 Task: Add Pilsner Urquell Czech 6 Pack Bottles to the cart.
Action: Mouse moved to (925, 351)
Screenshot: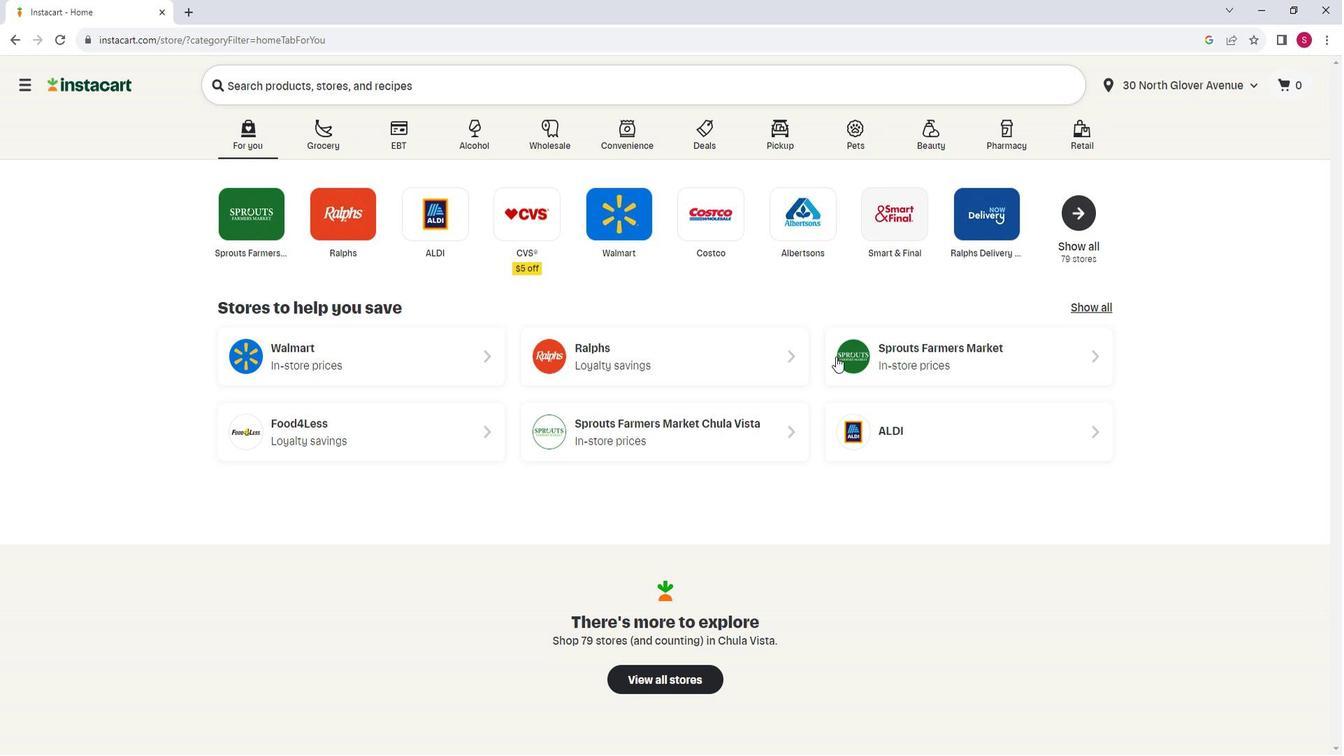 
Action: Mouse pressed left at (925, 351)
Screenshot: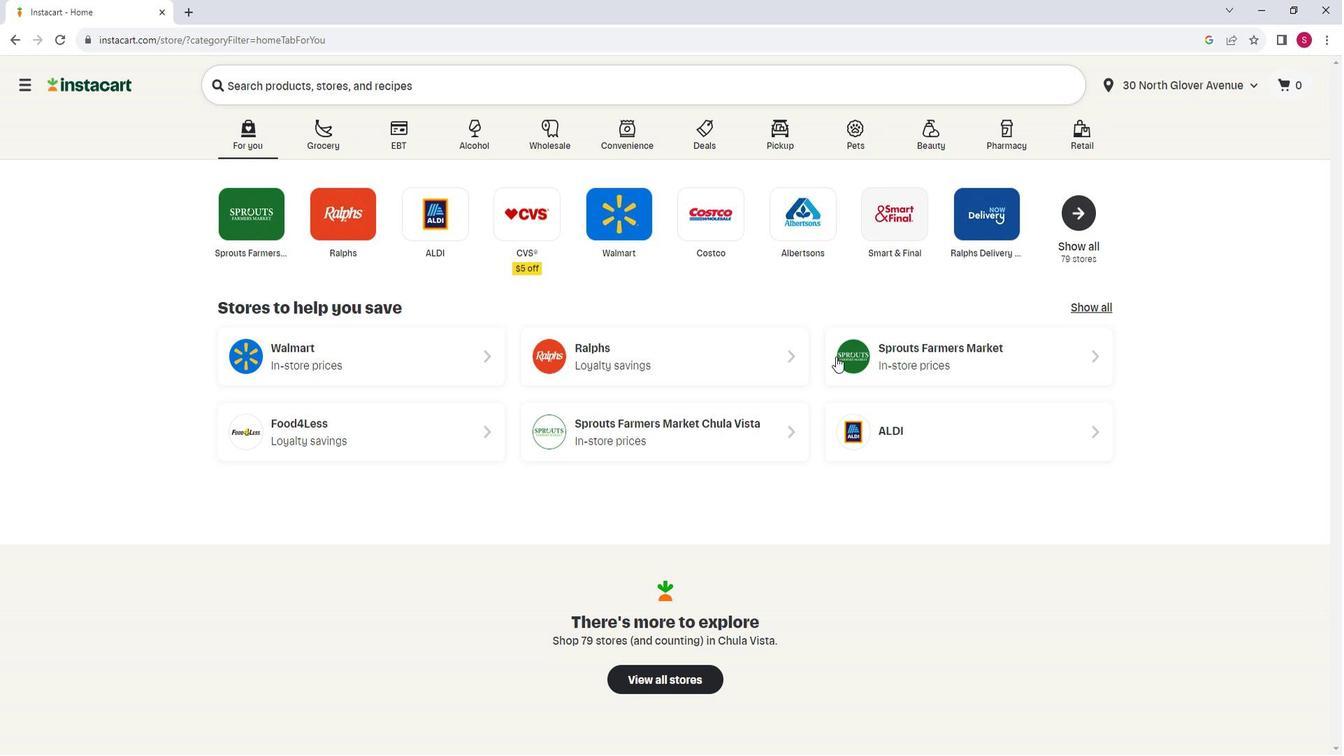 
Action: Mouse moved to (96, 526)
Screenshot: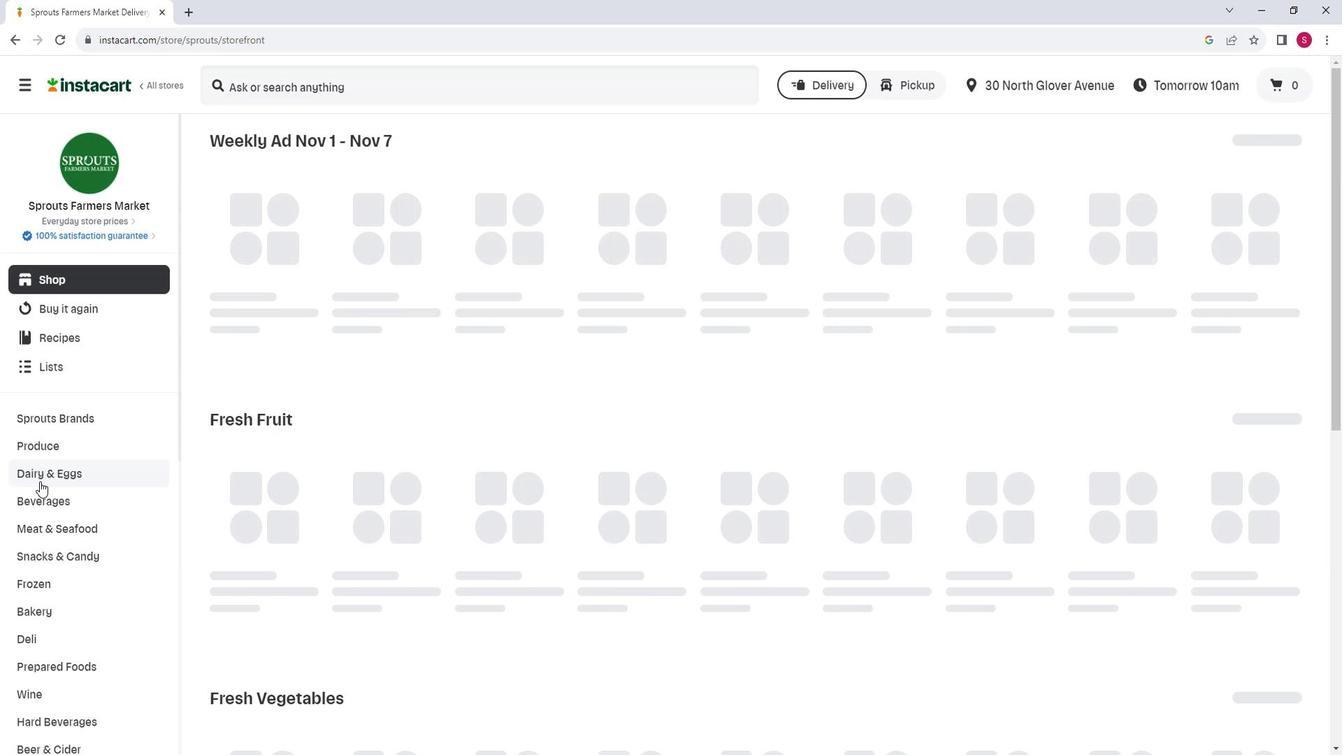 
Action: Mouse scrolled (96, 525) with delta (0, 0)
Screenshot: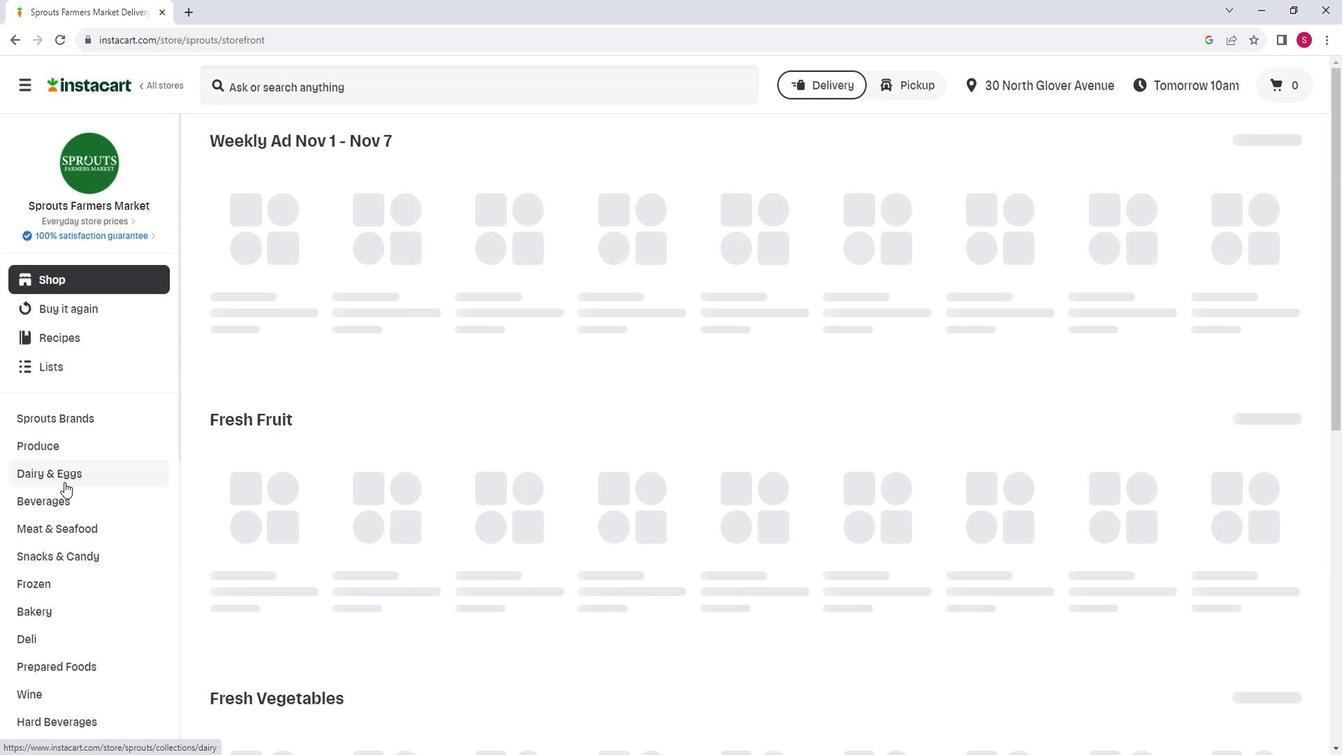 
Action: Mouse moved to (79, 660)
Screenshot: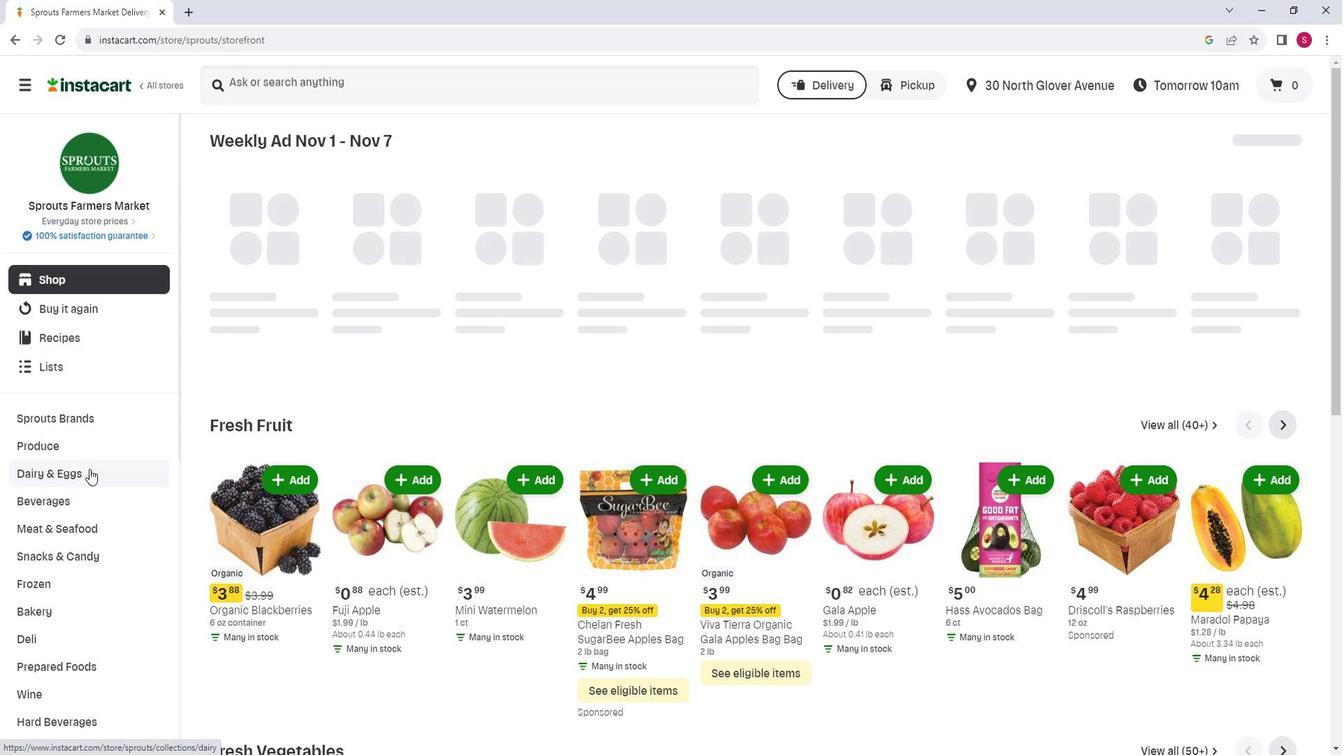 
Action: Mouse pressed left at (79, 660)
Screenshot: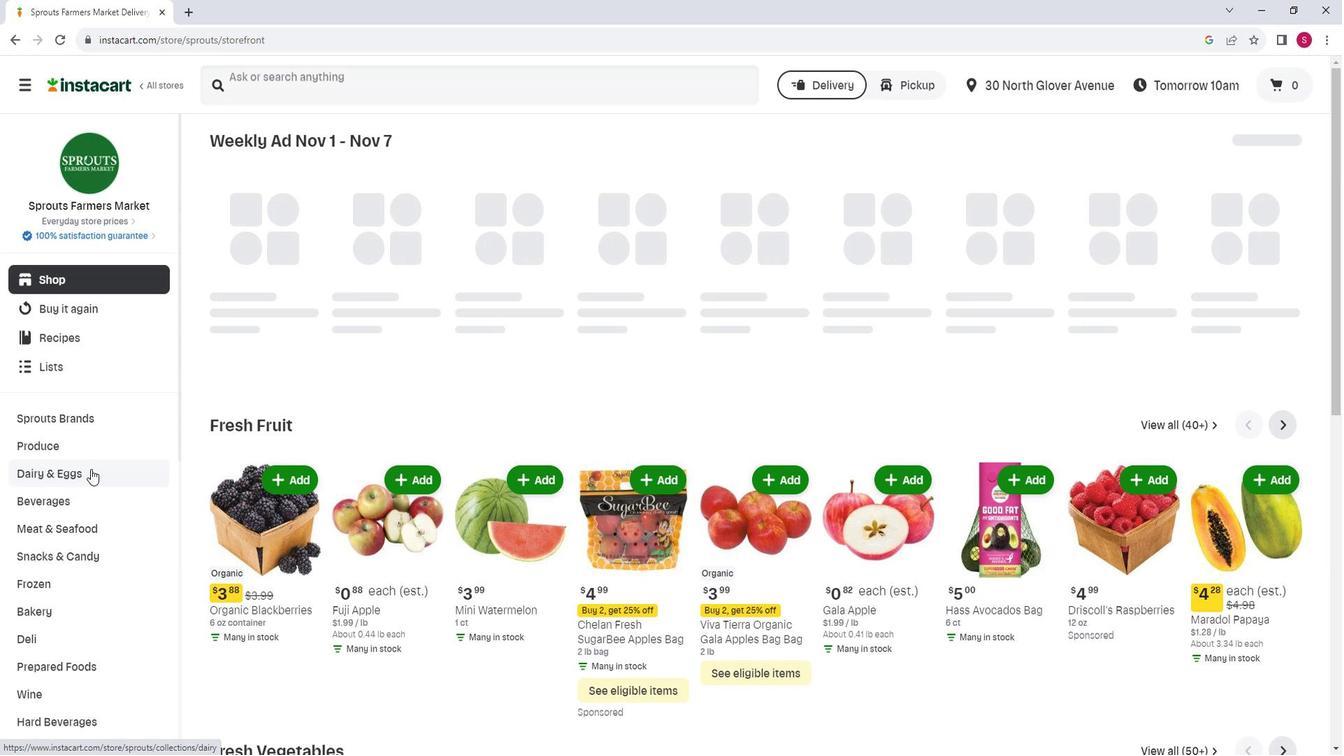 
Action: Mouse moved to (452, 184)
Screenshot: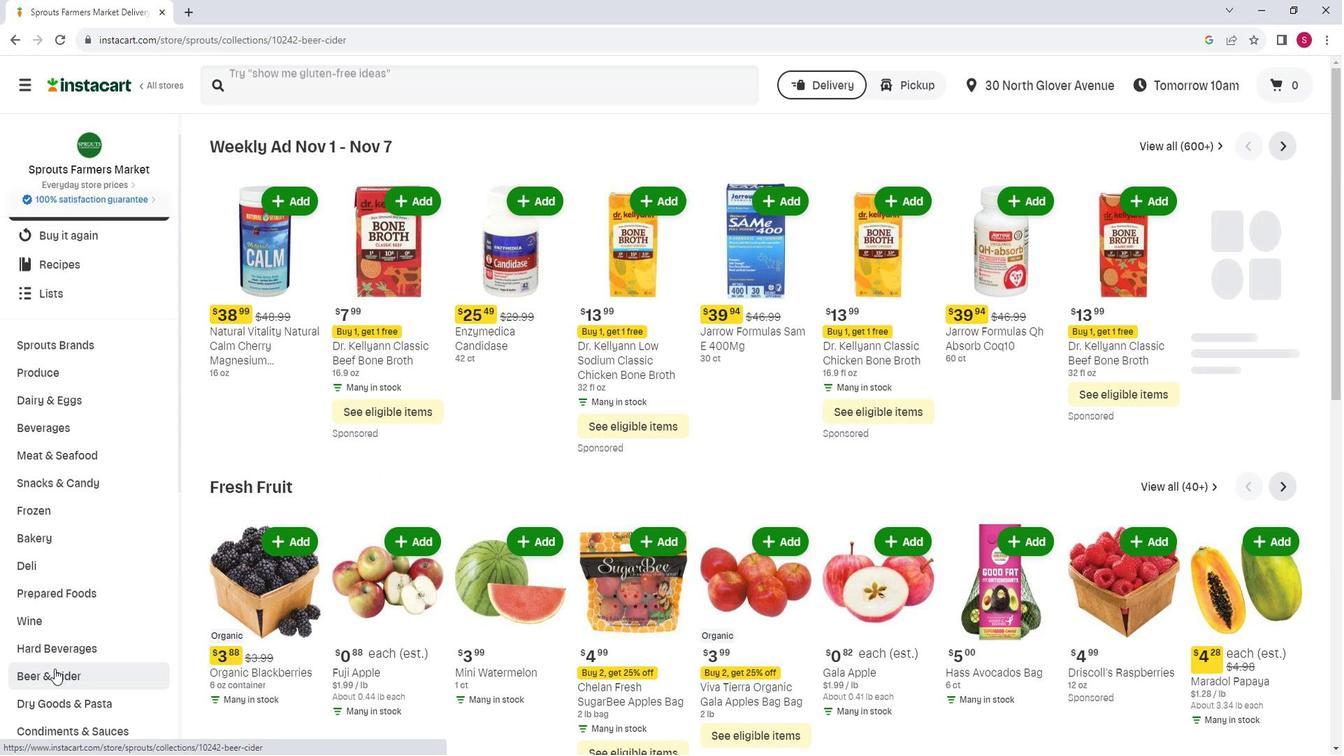
Action: Mouse pressed left at (452, 184)
Screenshot: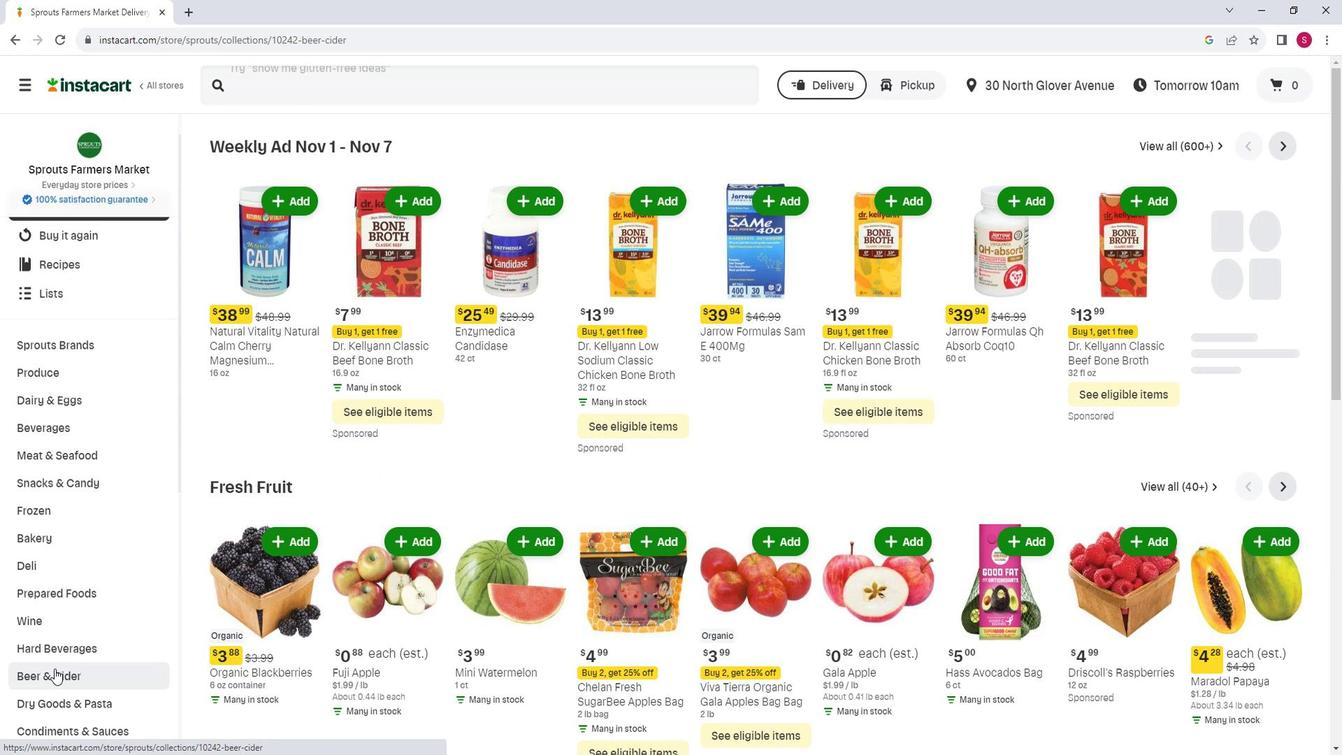 
Action: Mouse moved to (505, 258)
Screenshot: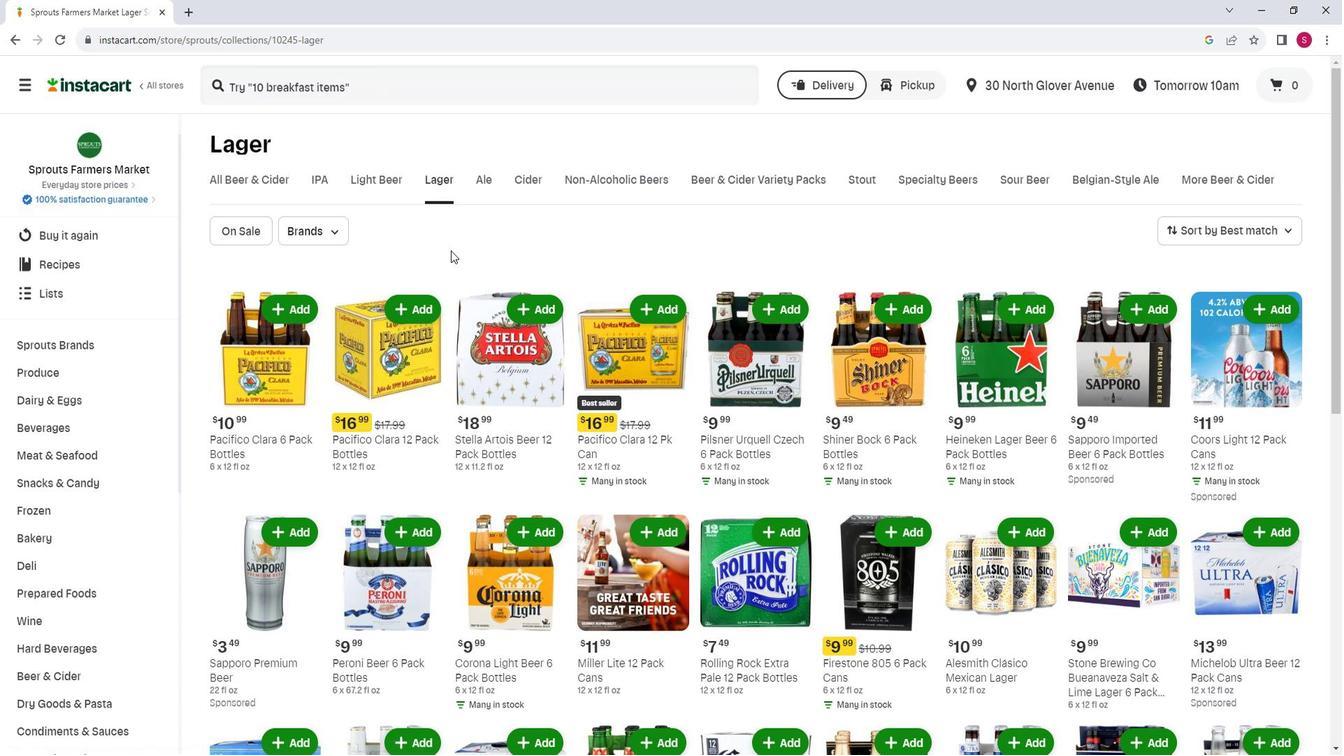 
Action: Mouse scrolled (505, 258) with delta (0, 0)
Screenshot: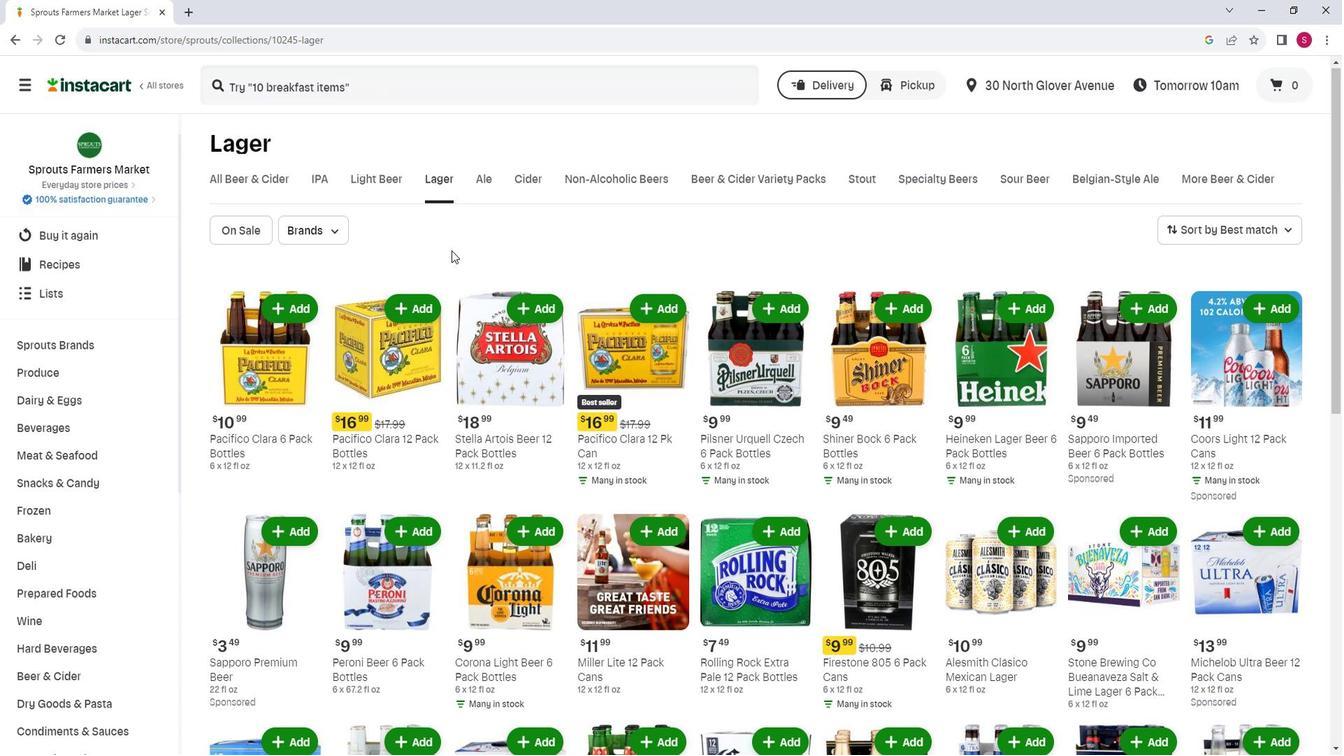 
Action: Mouse moved to (609, 281)
Screenshot: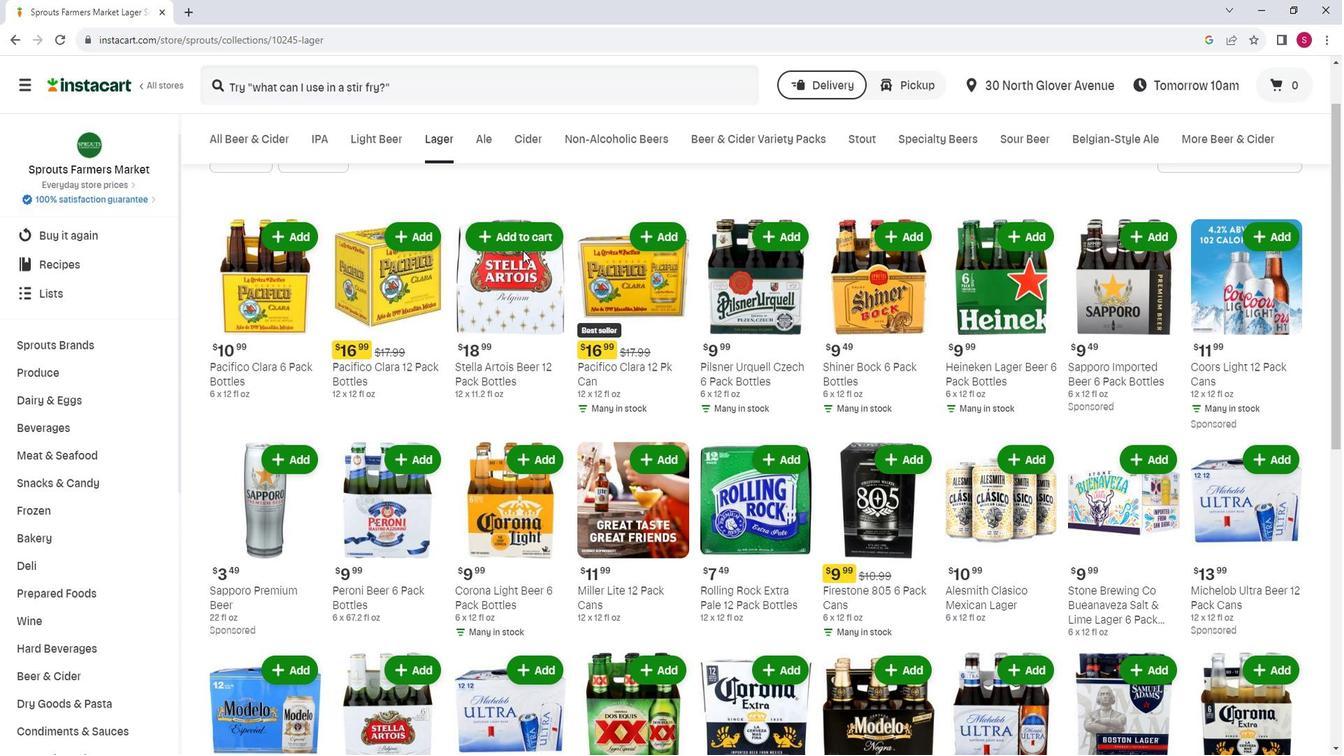 
Action: Mouse scrolled (609, 281) with delta (0, 0)
Screenshot: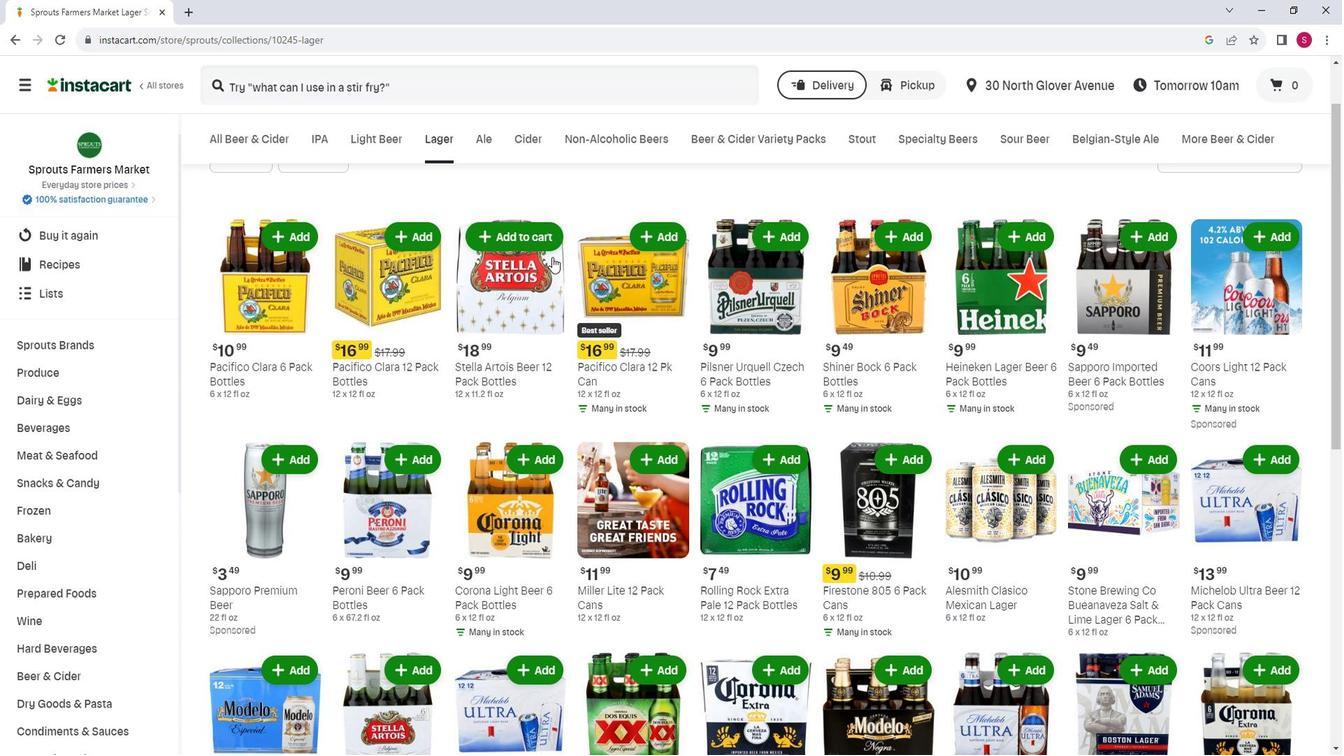 
Action: Mouse moved to (611, 281)
Screenshot: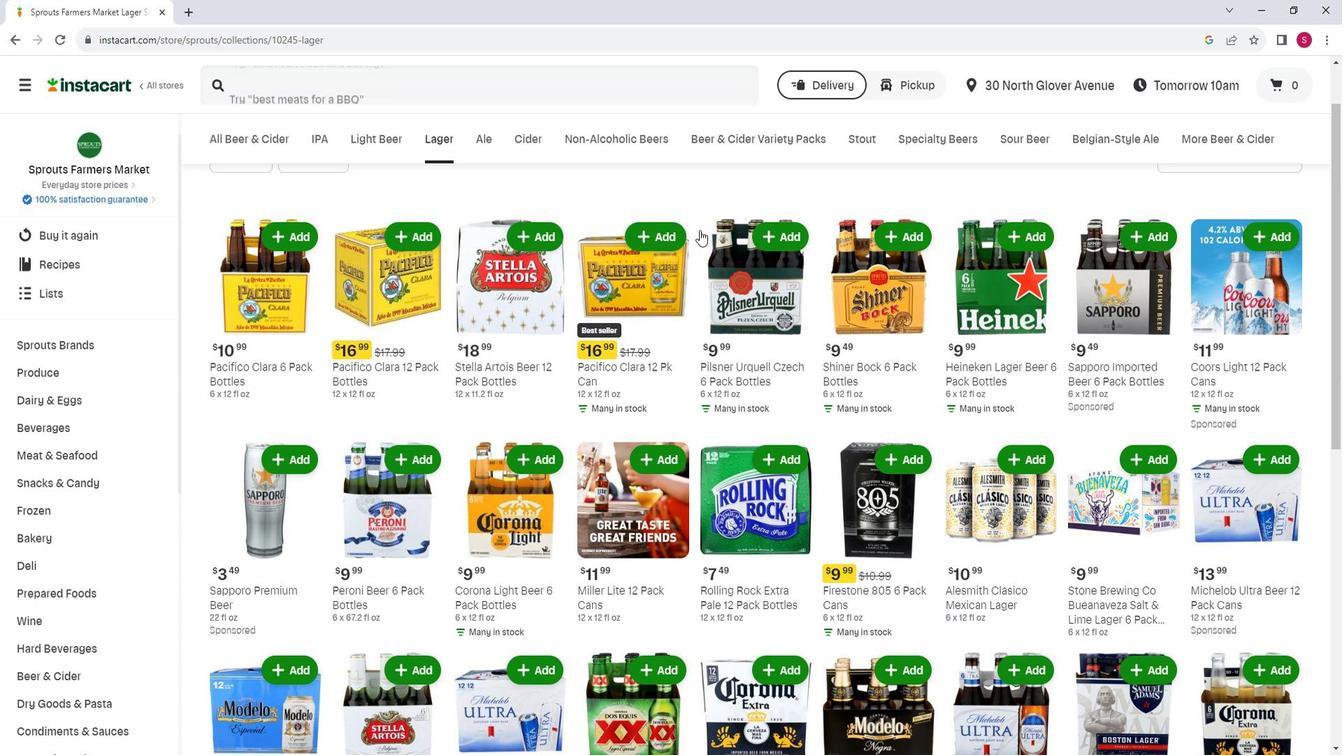 
Action: Mouse scrolled (611, 281) with delta (0, 0)
Screenshot: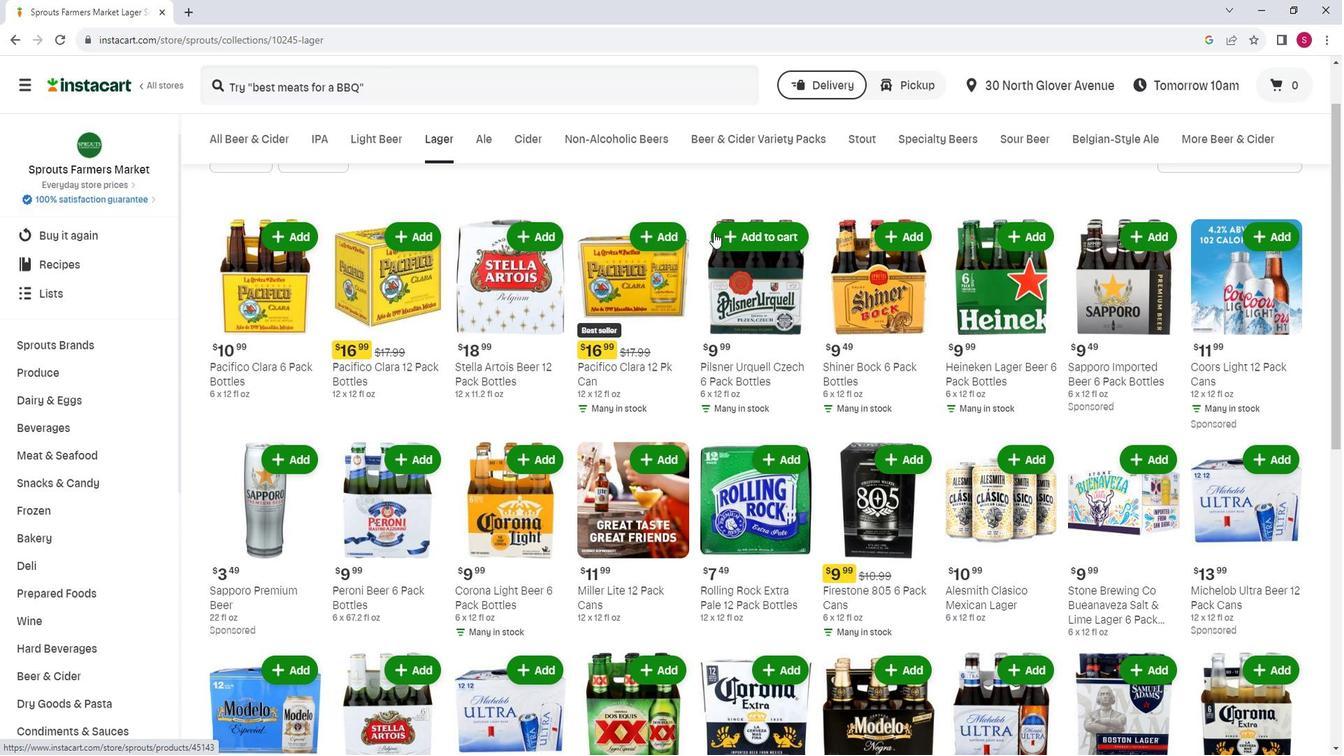 
Action: Mouse scrolled (611, 281) with delta (0, 0)
Screenshot: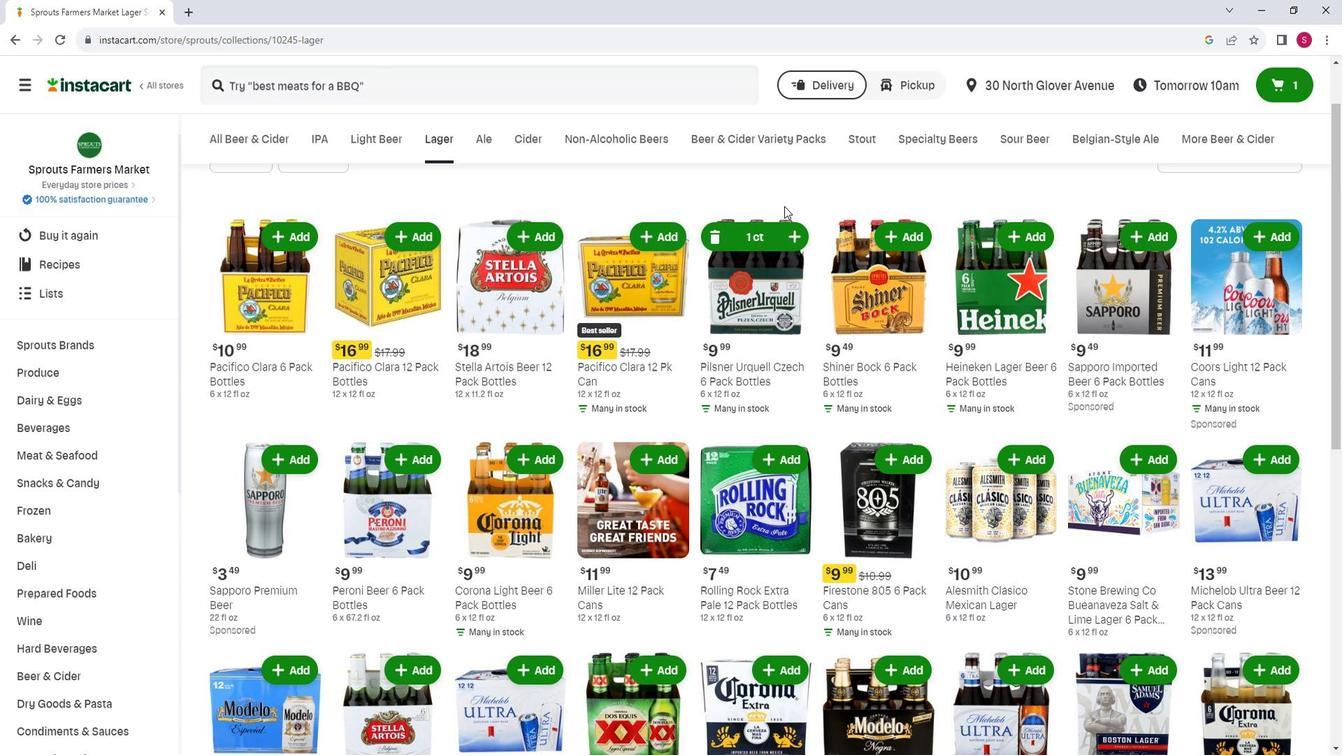 
Action: Mouse scrolled (611, 281) with delta (0, 0)
Screenshot: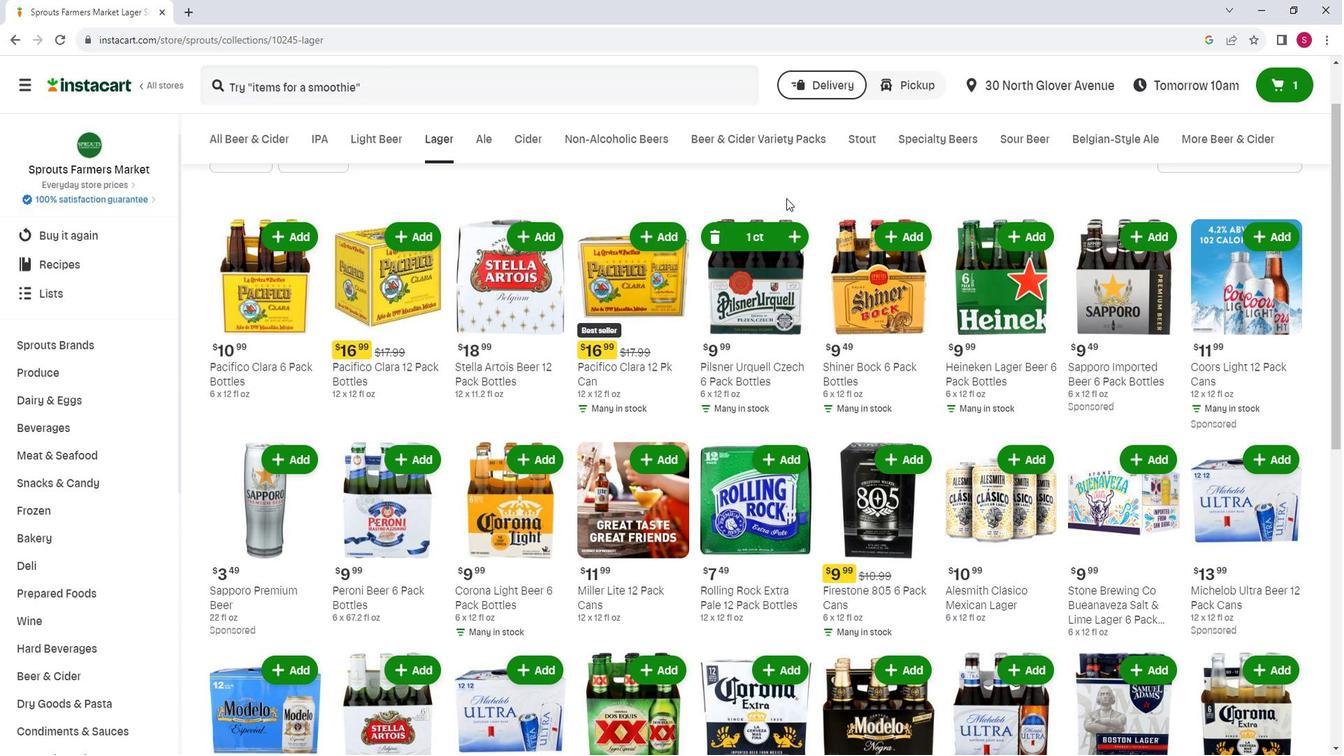 
Action: Mouse scrolled (611, 281) with delta (0, 0)
Screenshot: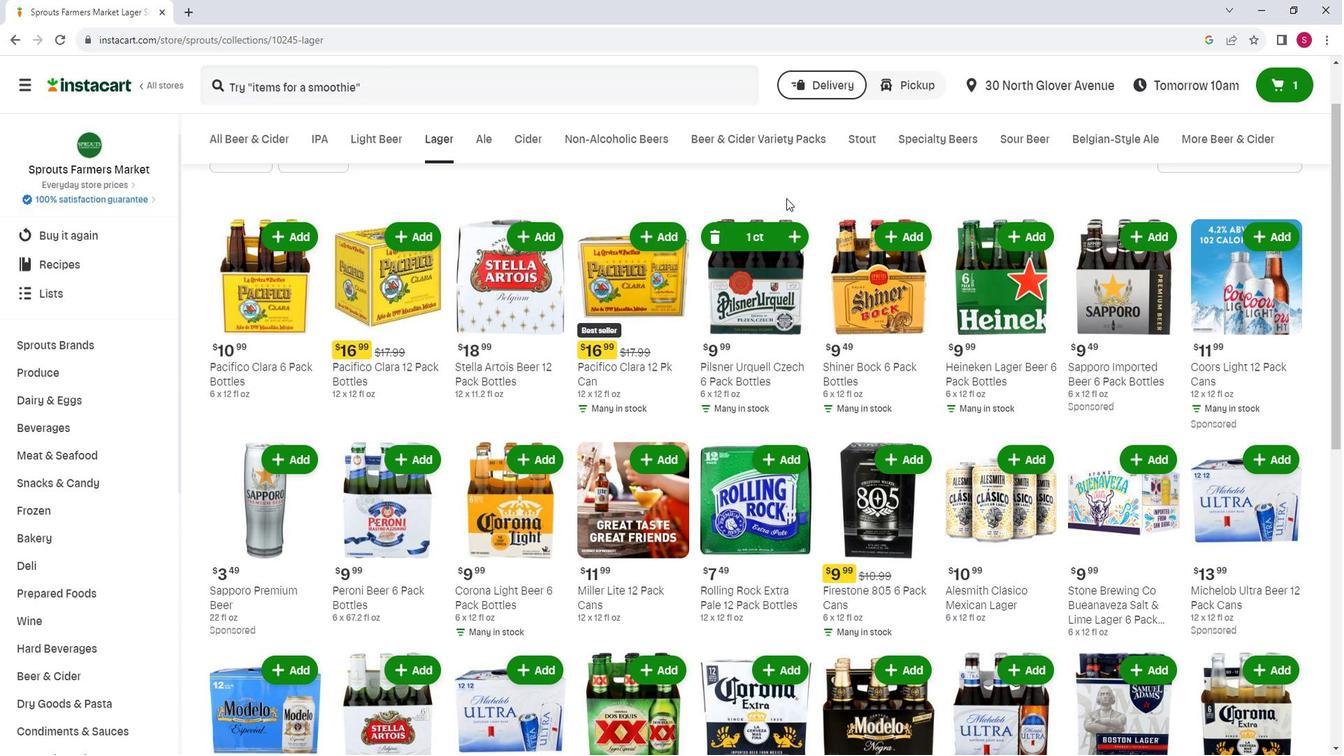 
Action: Mouse scrolled (611, 281) with delta (0, 0)
Screenshot: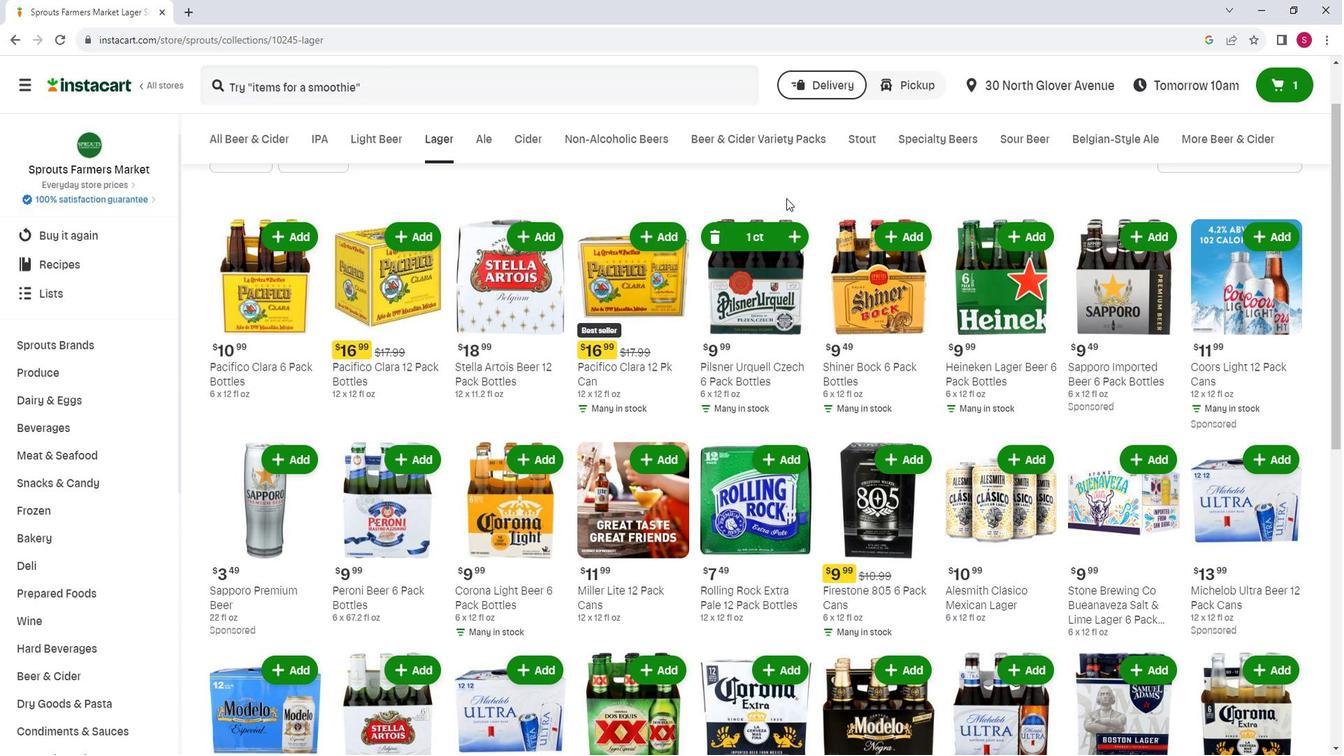 
Action: Mouse scrolled (611, 281) with delta (0, 0)
Screenshot: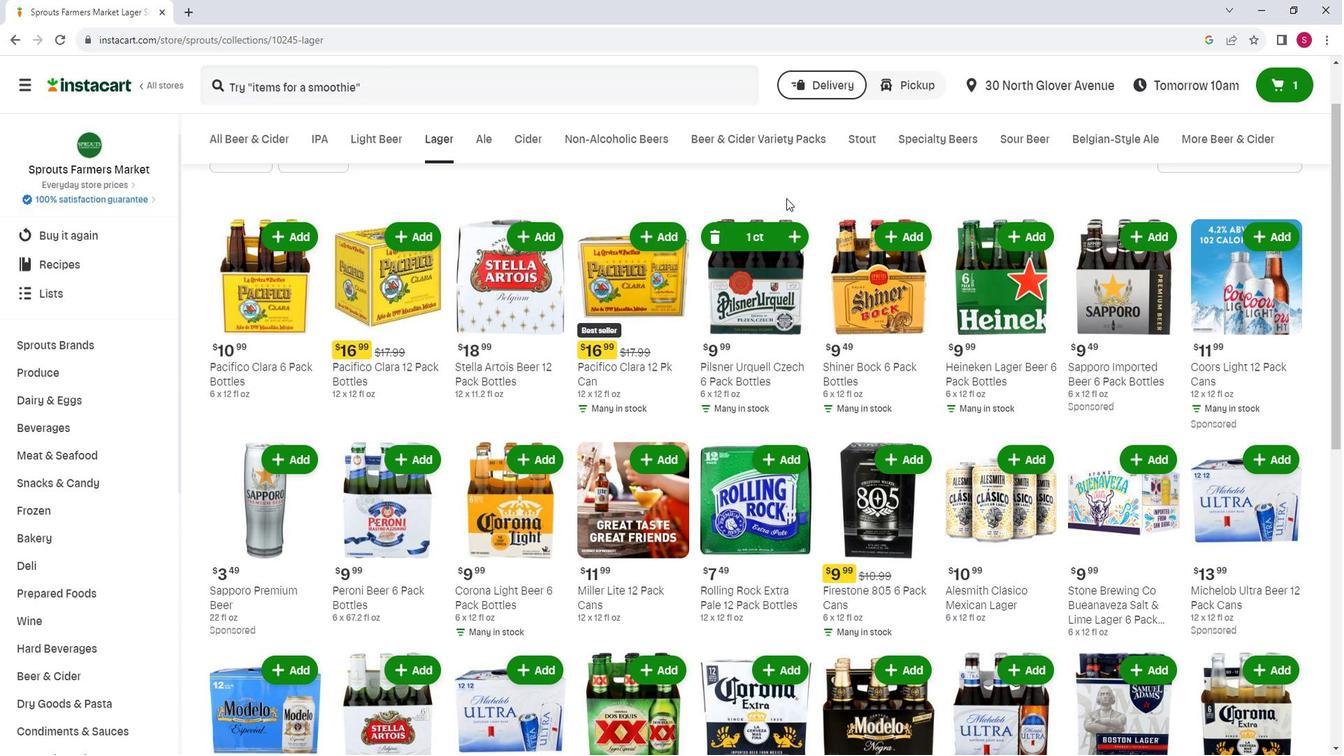
Action: Mouse scrolled (611, 281) with delta (0, 0)
Screenshot: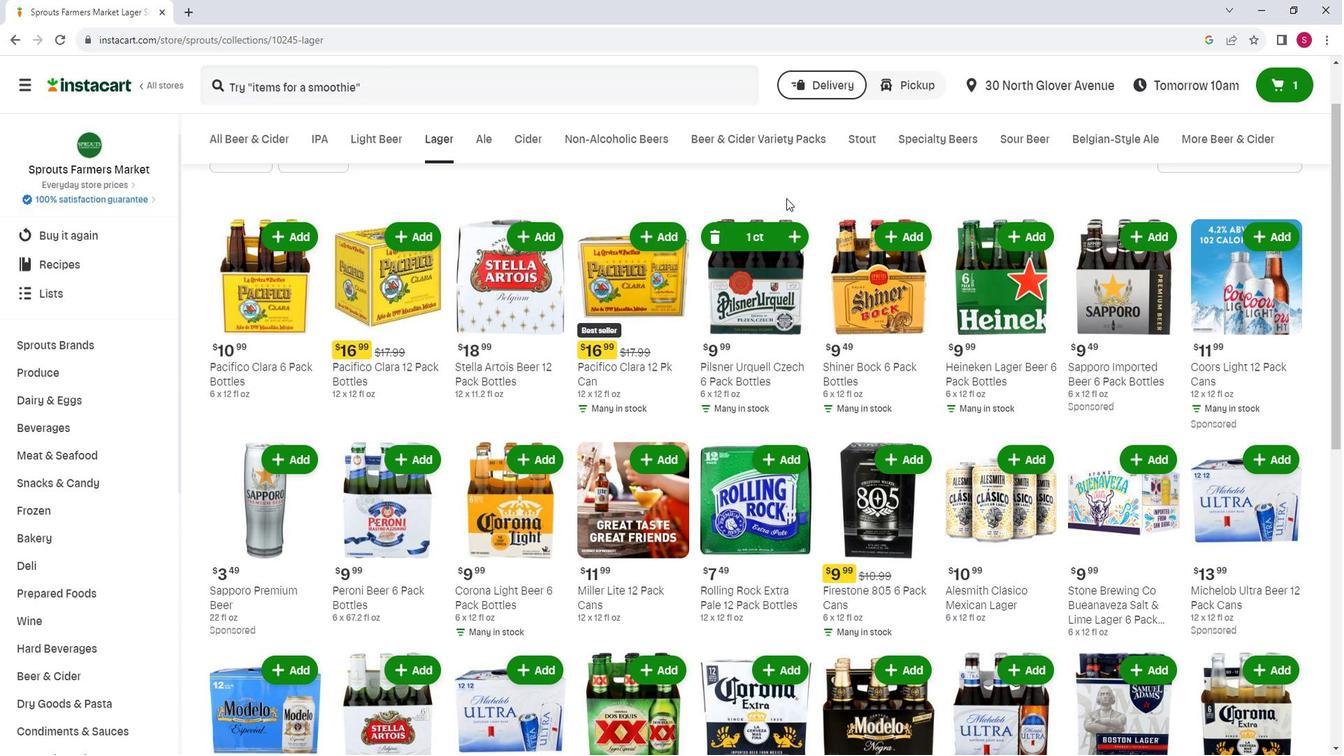 
Action: Mouse scrolled (611, 281) with delta (0, 0)
Screenshot: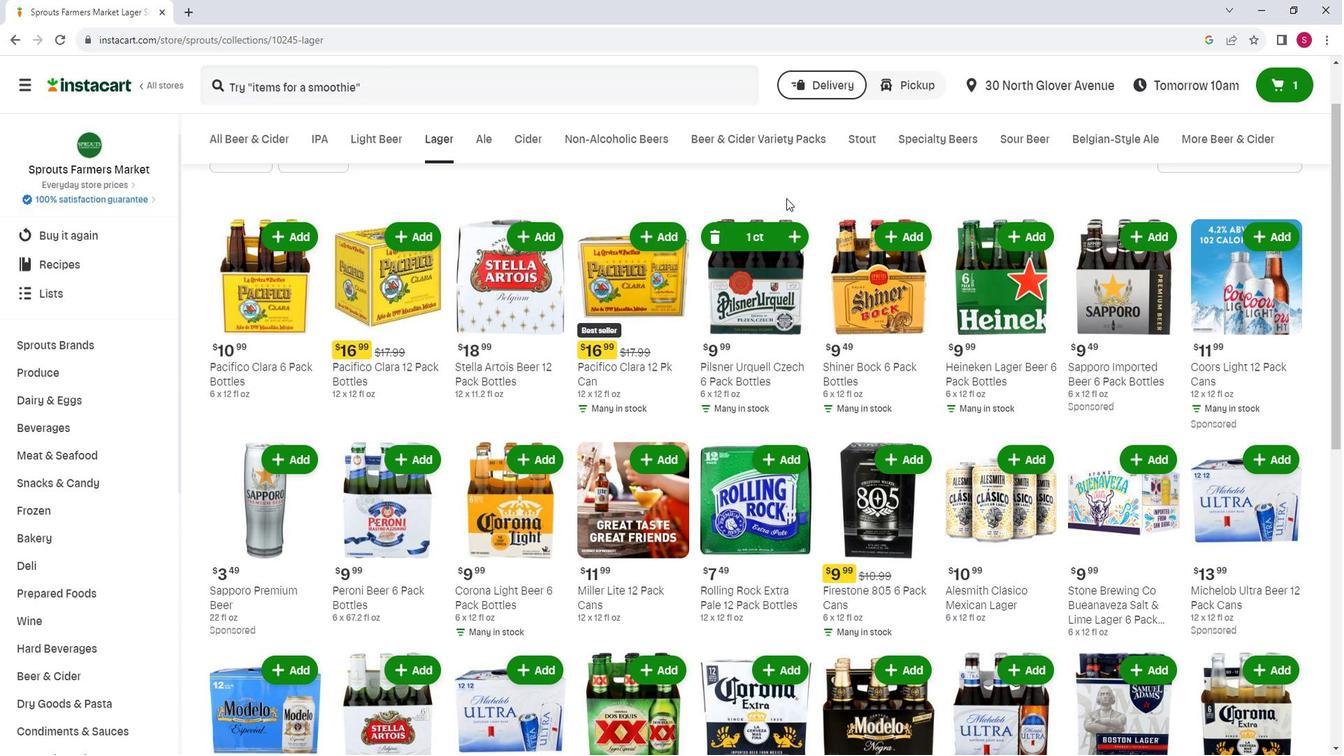 
Action: Mouse scrolled (611, 281) with delta (0, 0)
Screenshot: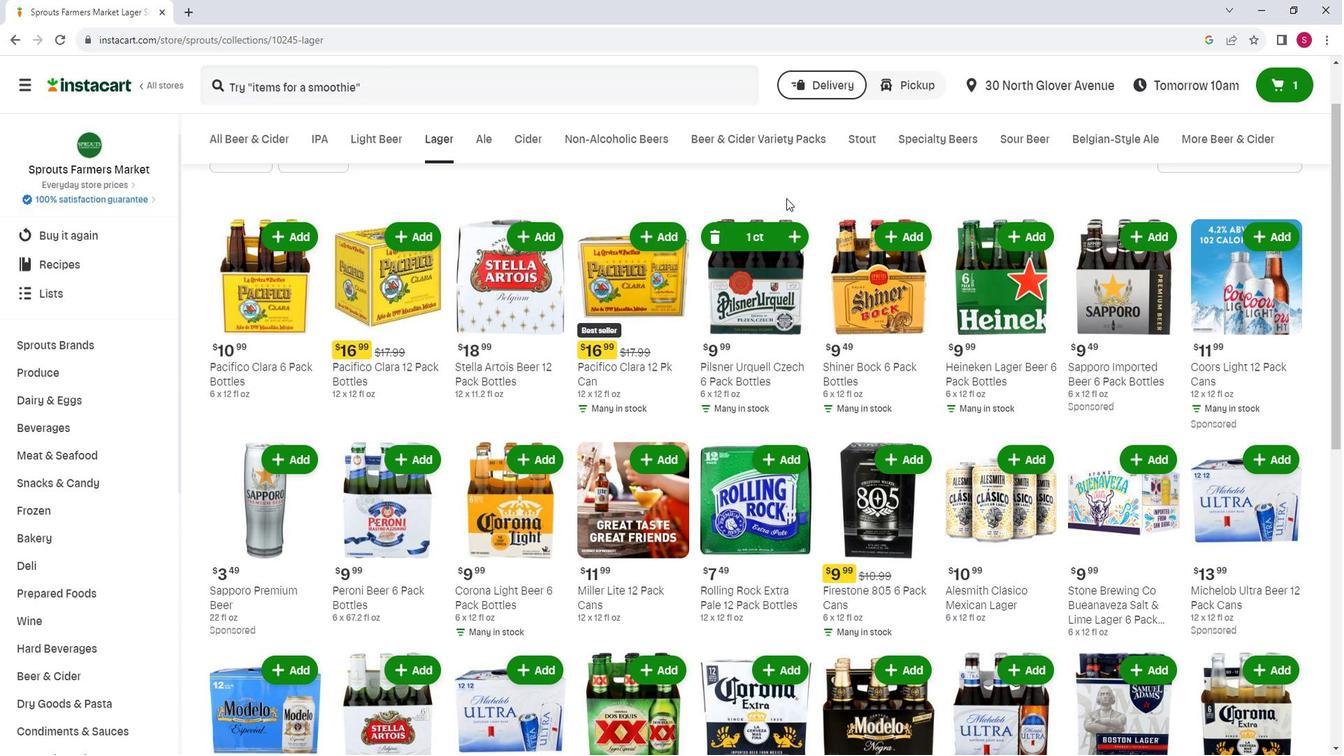 
Action: Mouse moved to (624, 310)
Screenshot: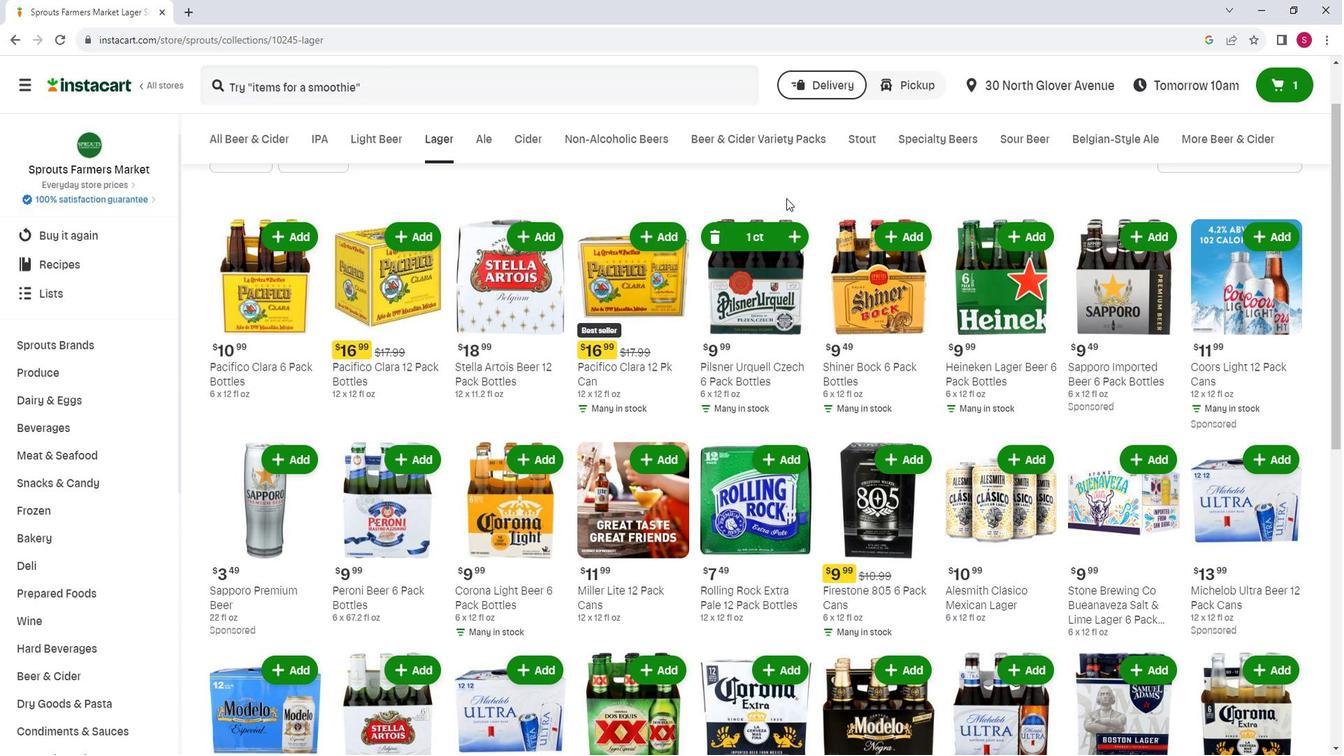 
Action: Mouse scrolled (624, 311) with delta (0, 0)
Screenshot: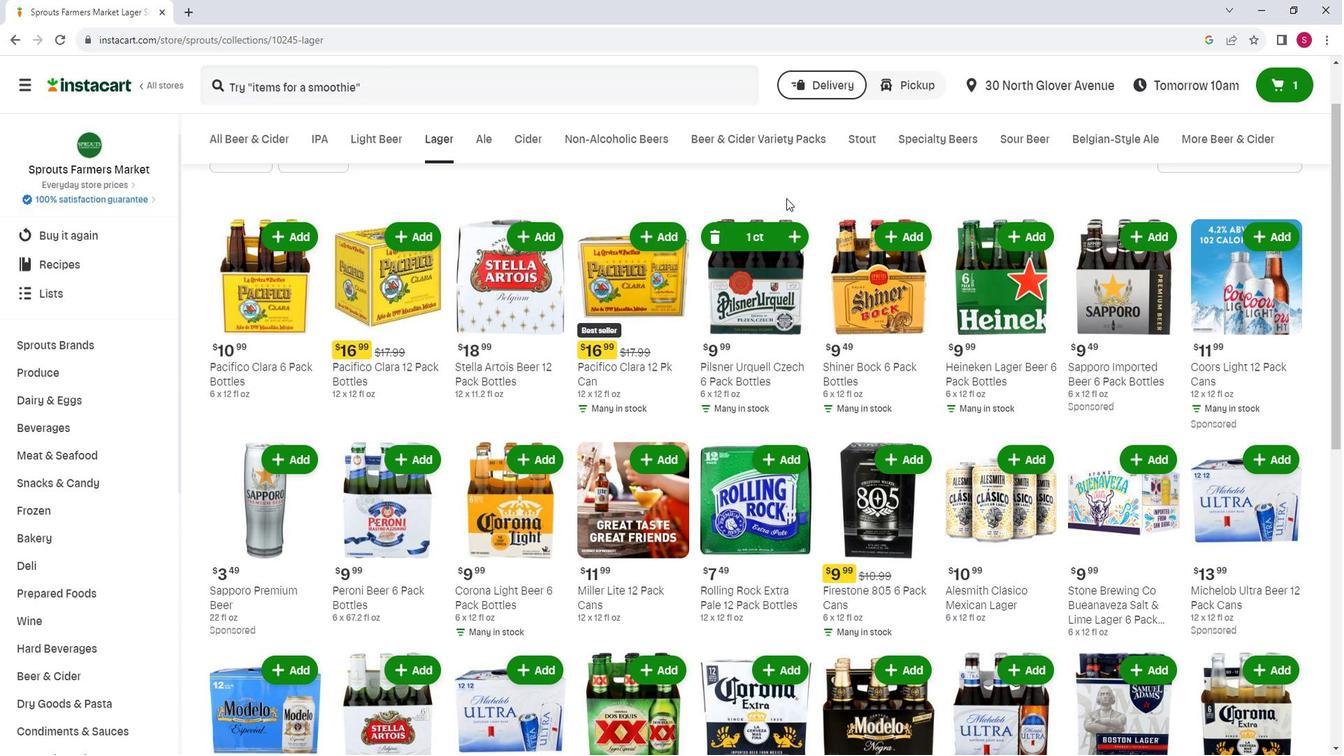 
Action: Mouse scrolled (624, 311) with delta (0, 0)
Screenshot: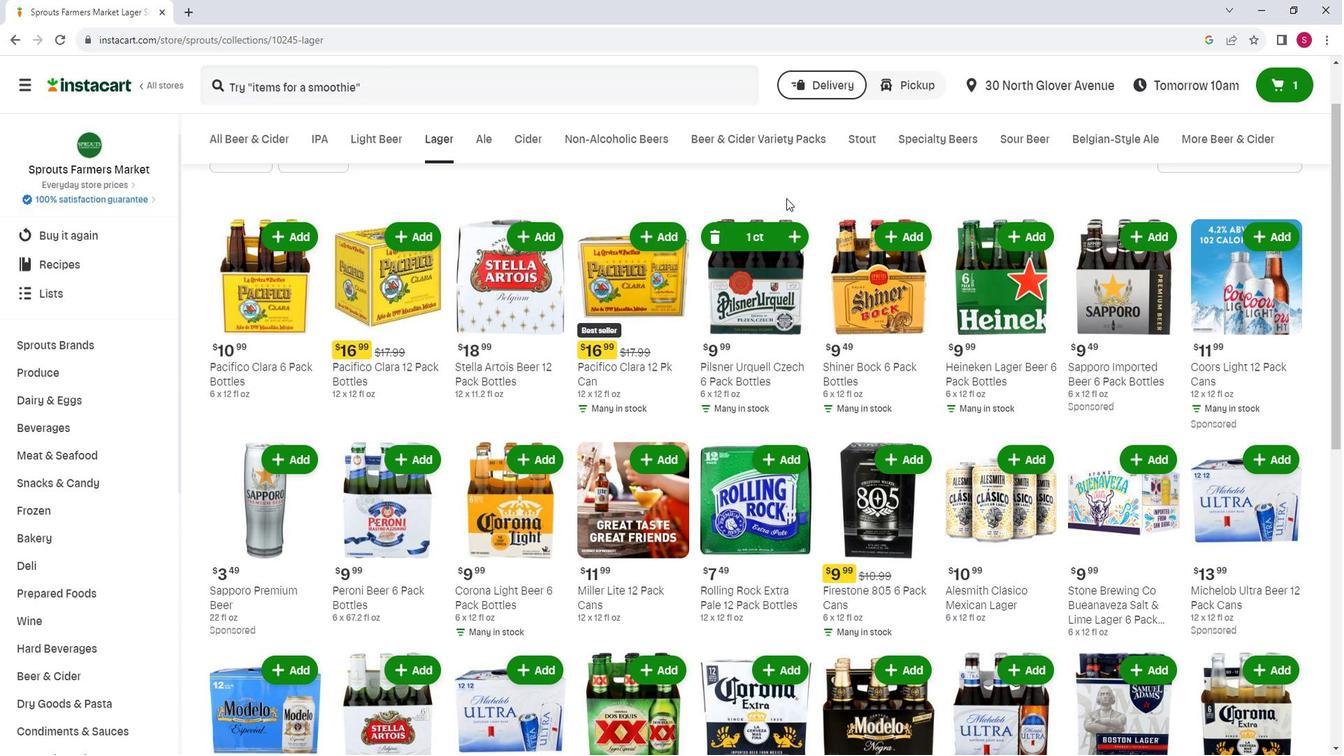 
Action: Mouse scrolled (624, 311) with delta (0, 0)
Screenshot: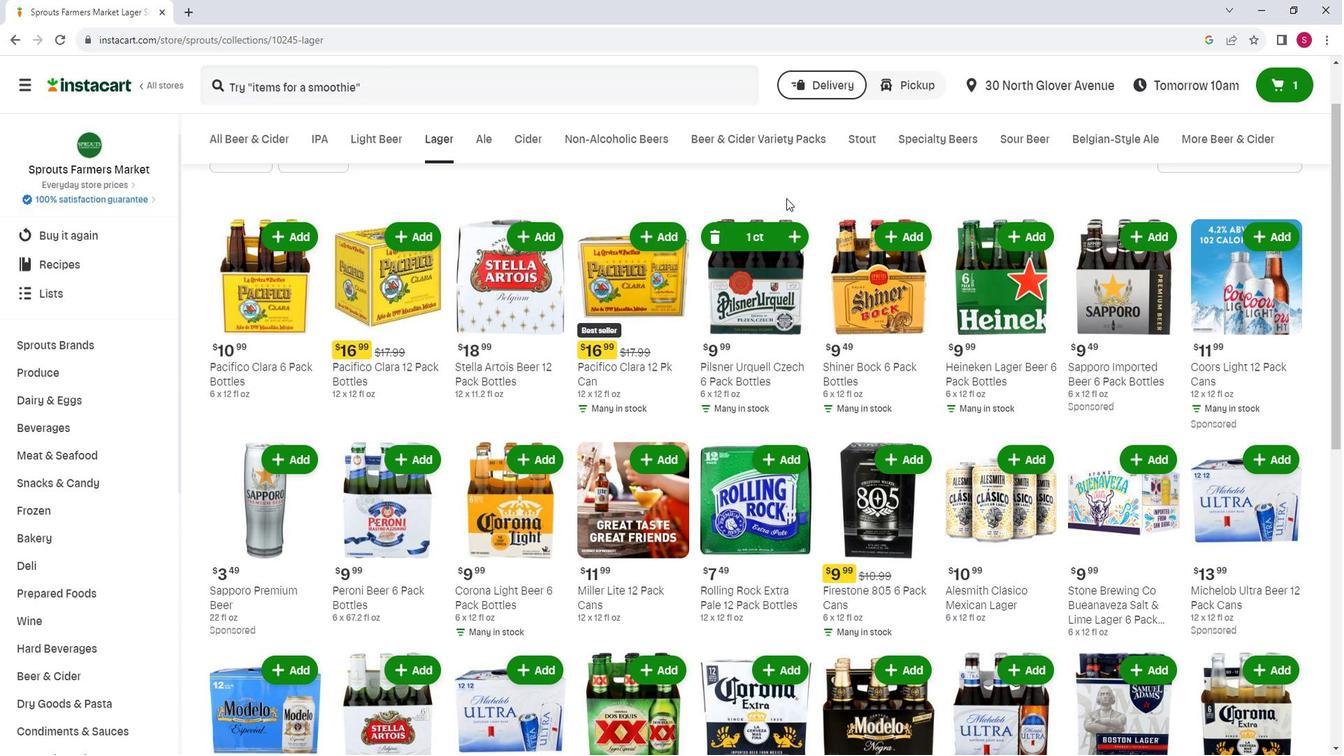 
Action: Mouse scrolled (624, 311) with delta (0, 0)
Screenshot: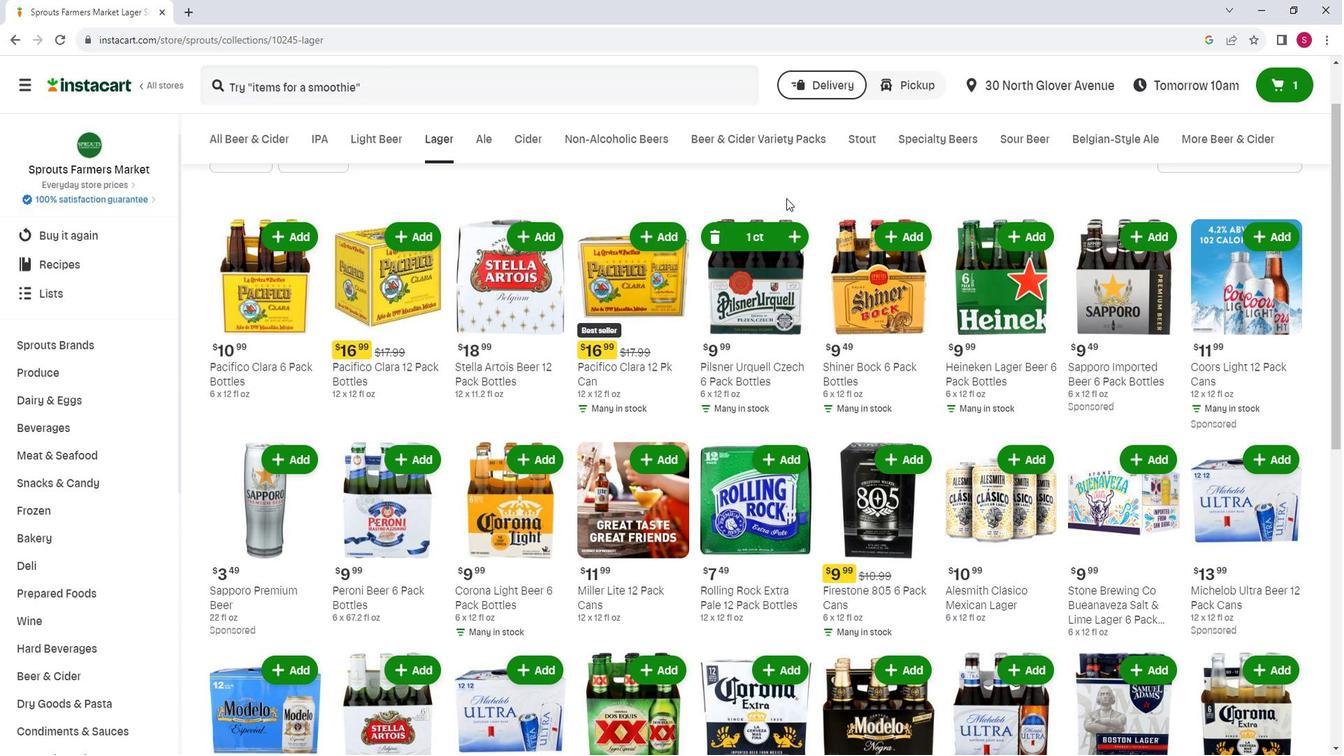 
Action: Mouse moved to (625, 310)
Screenshot: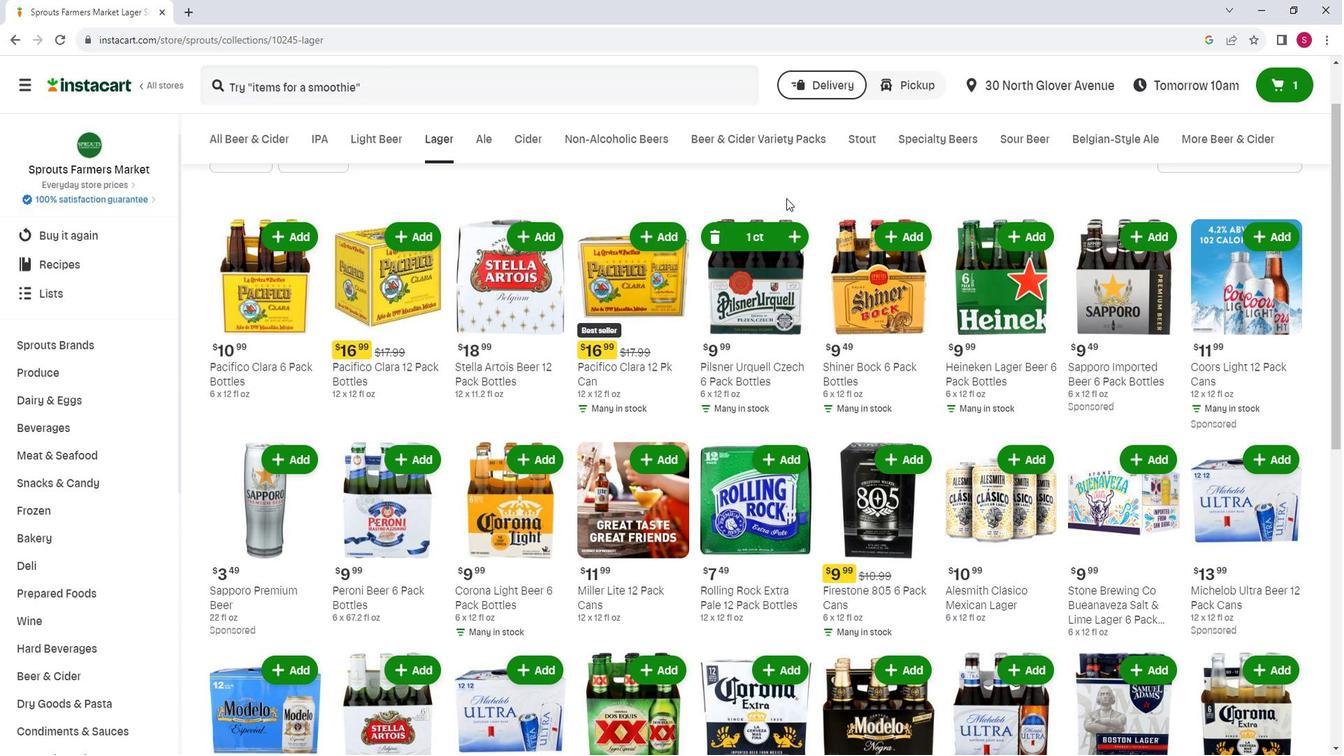 
Action: Mouse scrolled (625, 311) with delta (0, 0)
Screenshot: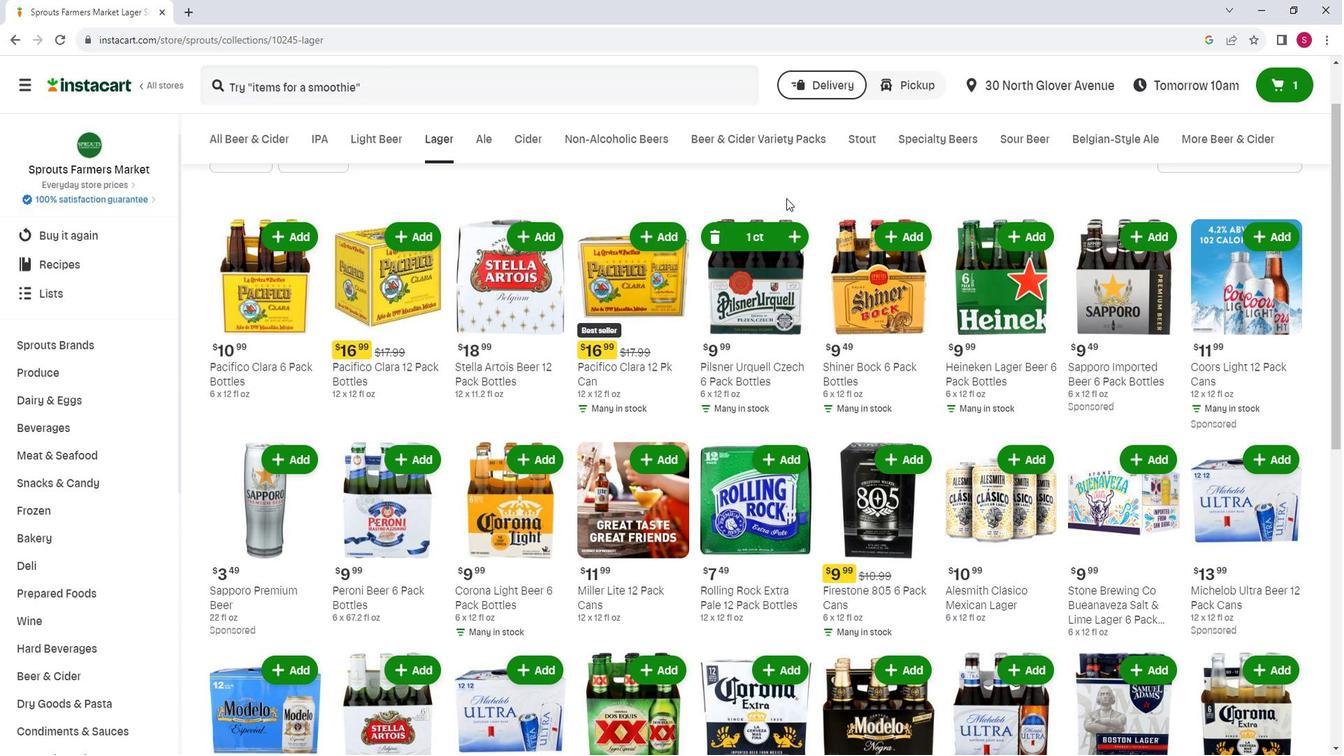 
Action: Mouse scrolled (625, 311) with delta (0, 0)
Screenshot: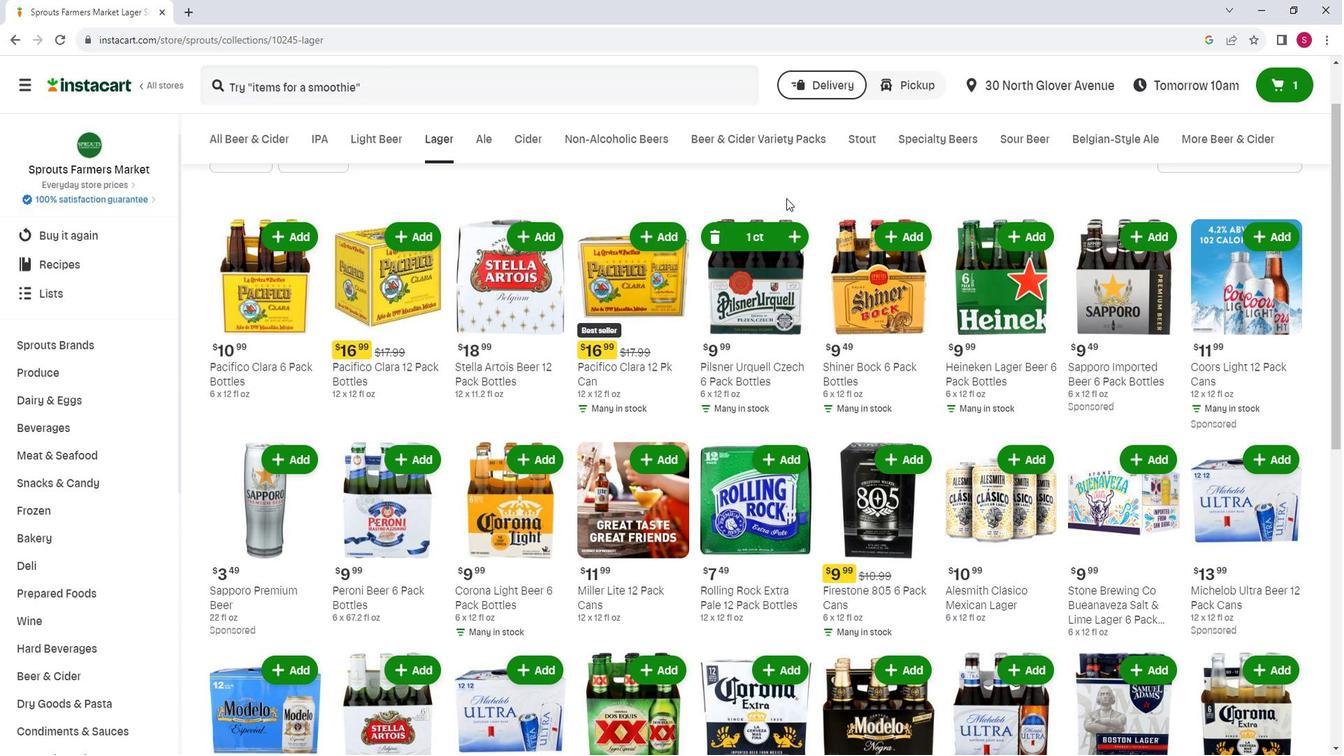 
Action: Mouse scrolled (625, 311) with delta (0, 0)
Screenshot: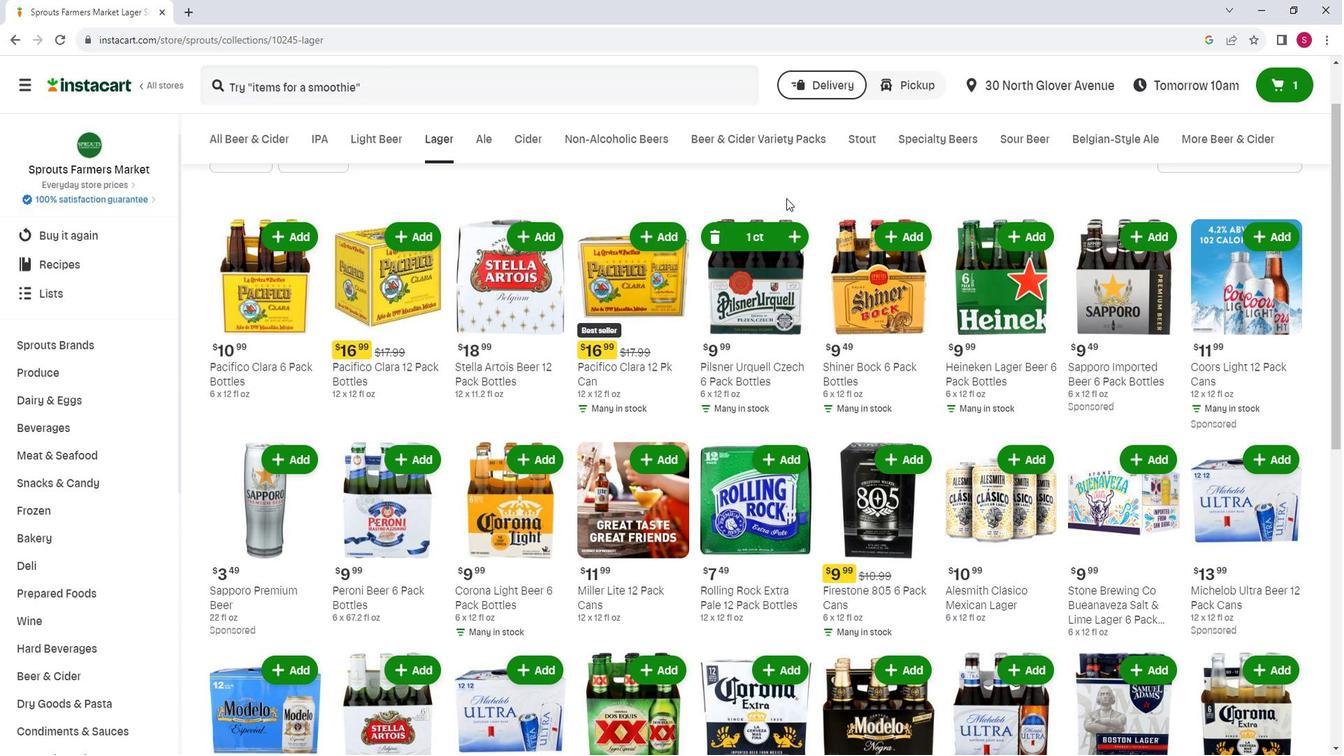 
Action: Mouse scrolled (625, 311) with delta (0, 0)
Screenshot: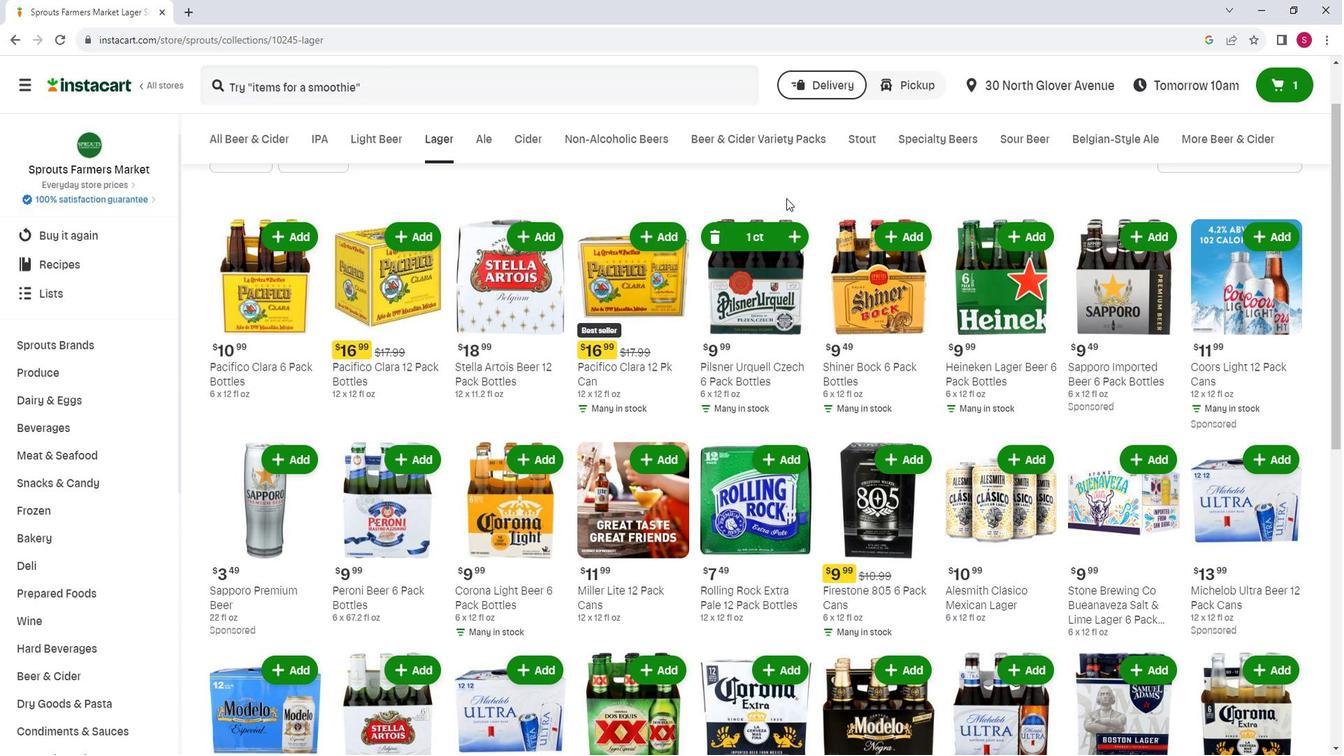 
Action: Mouse scrolled (625, 311) with delta (0, 0)
Screenshot: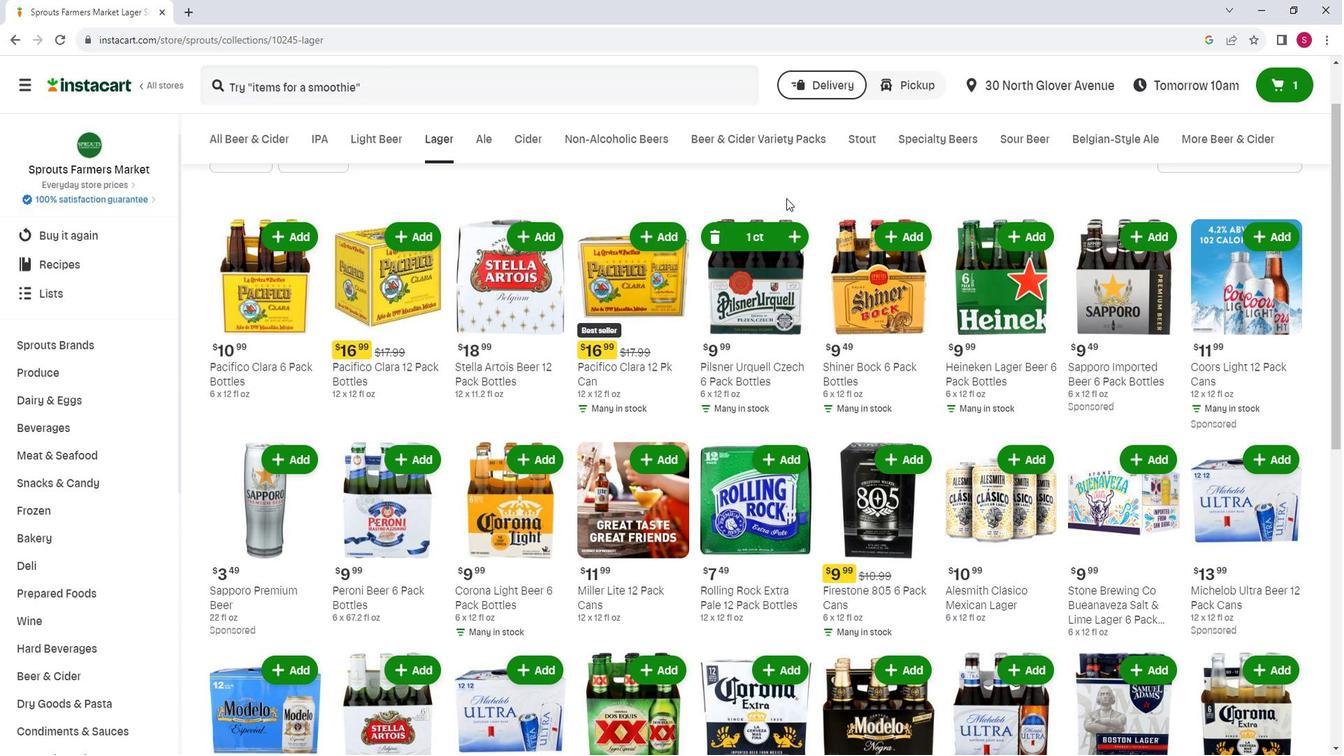 
Action: Mouse scrolled (625, 311) with delta (0, 0)
Screenshot: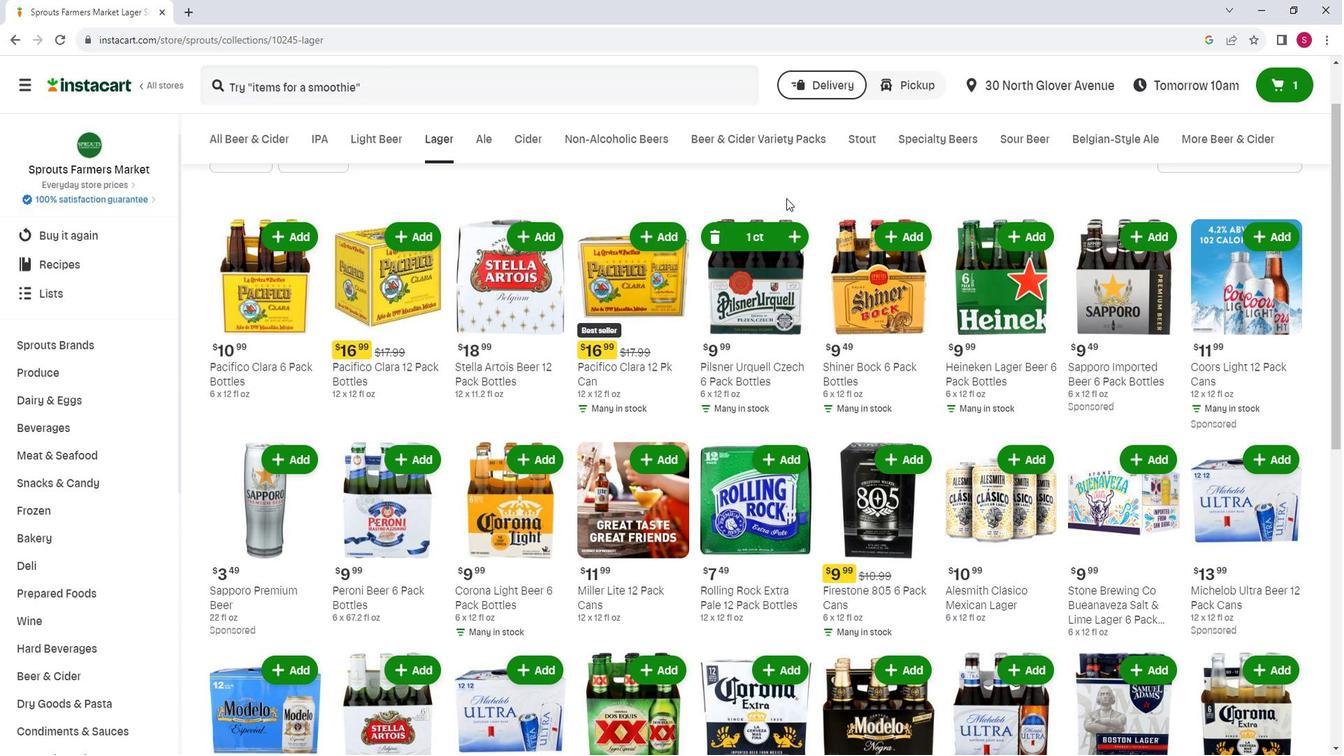 
Action: Mouse moved to (927, 351)
Screenshot: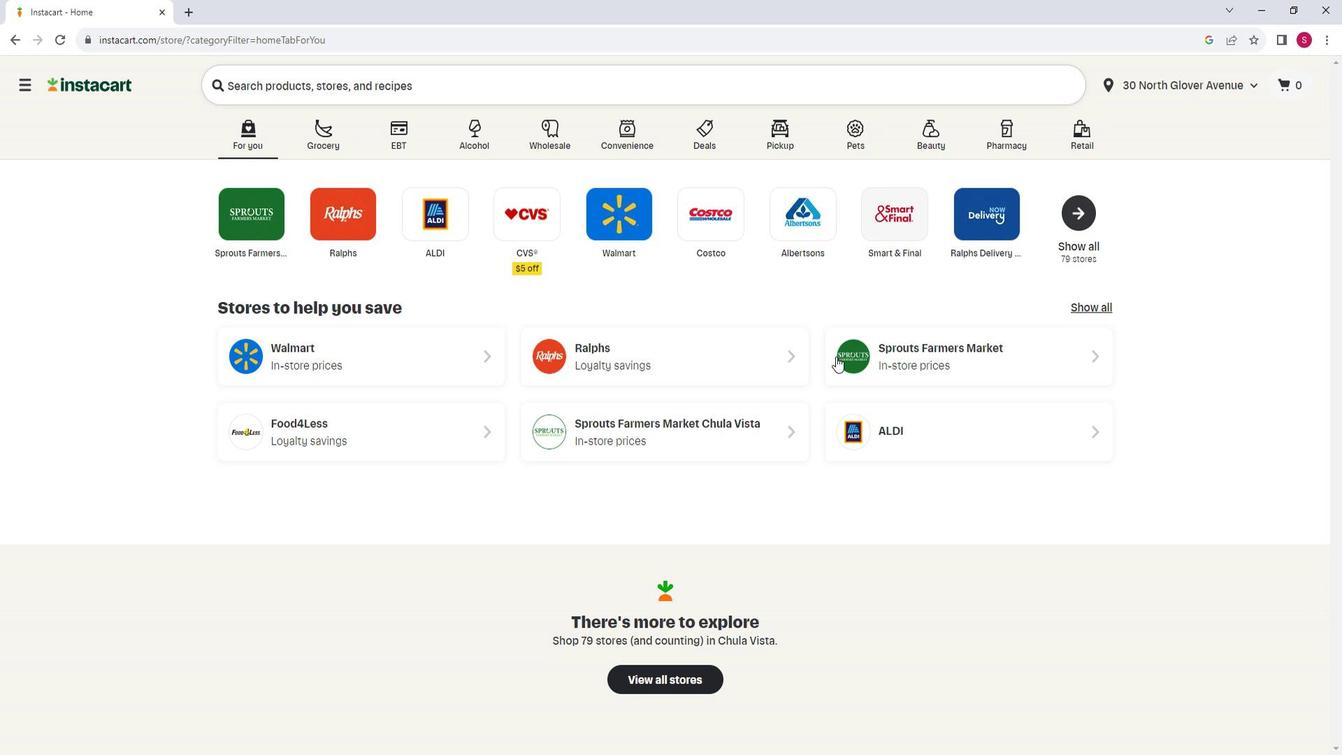 
Action: Mouse pressed left at (927, 351)
Screenshot: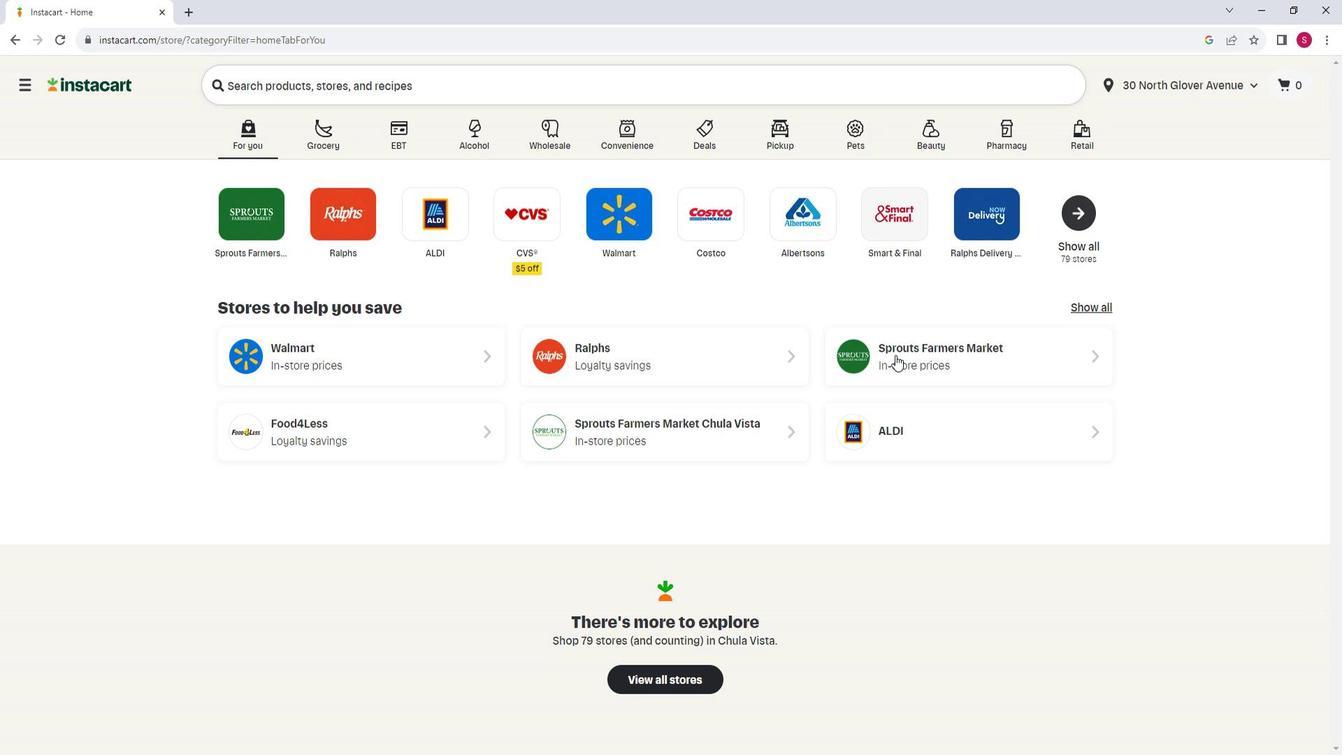 
Action: Mouse moved to (106, 465)
Screenshot: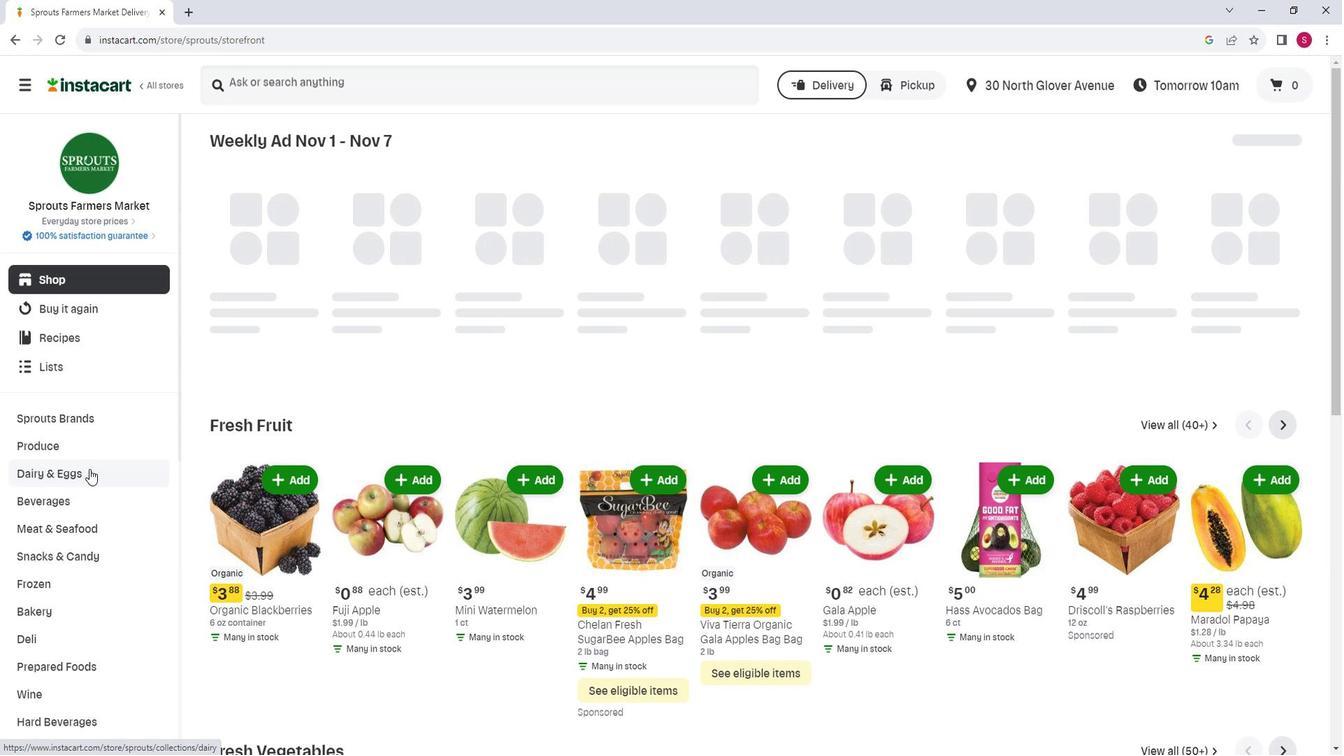 
Action: Mouse scrolled (106, 465) with delta (0, 0)
Screenshot: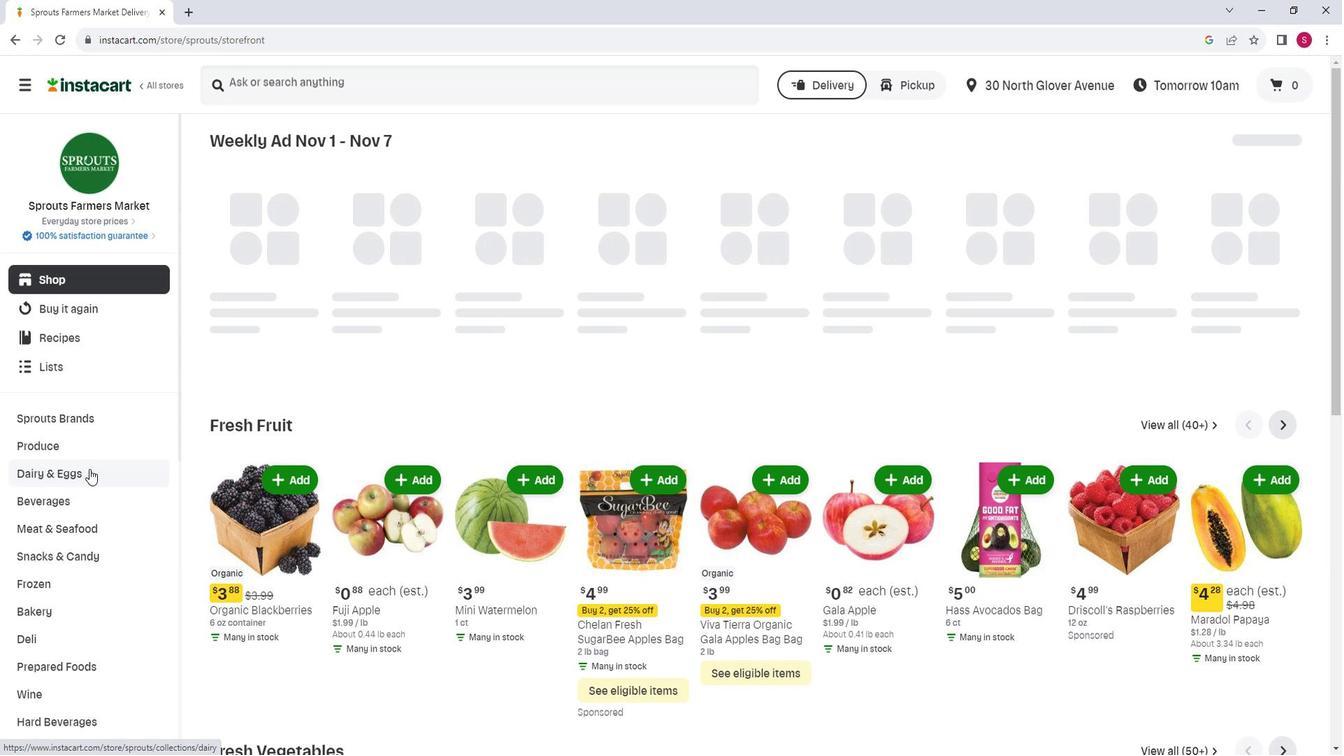 
Action: Mouse moved to (109, 465)
Screenshot: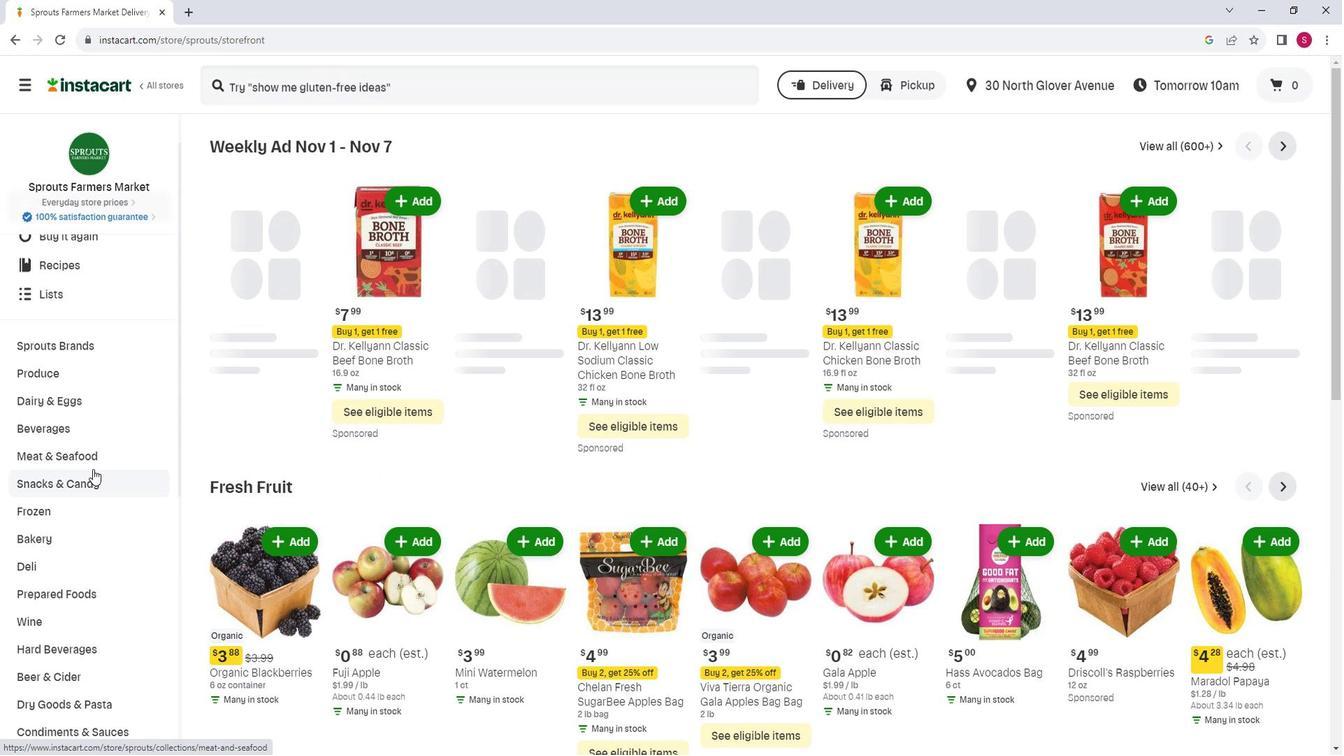 
Action: Mouse scrolled (109, 464) with delta (0, 0)
Screenshot: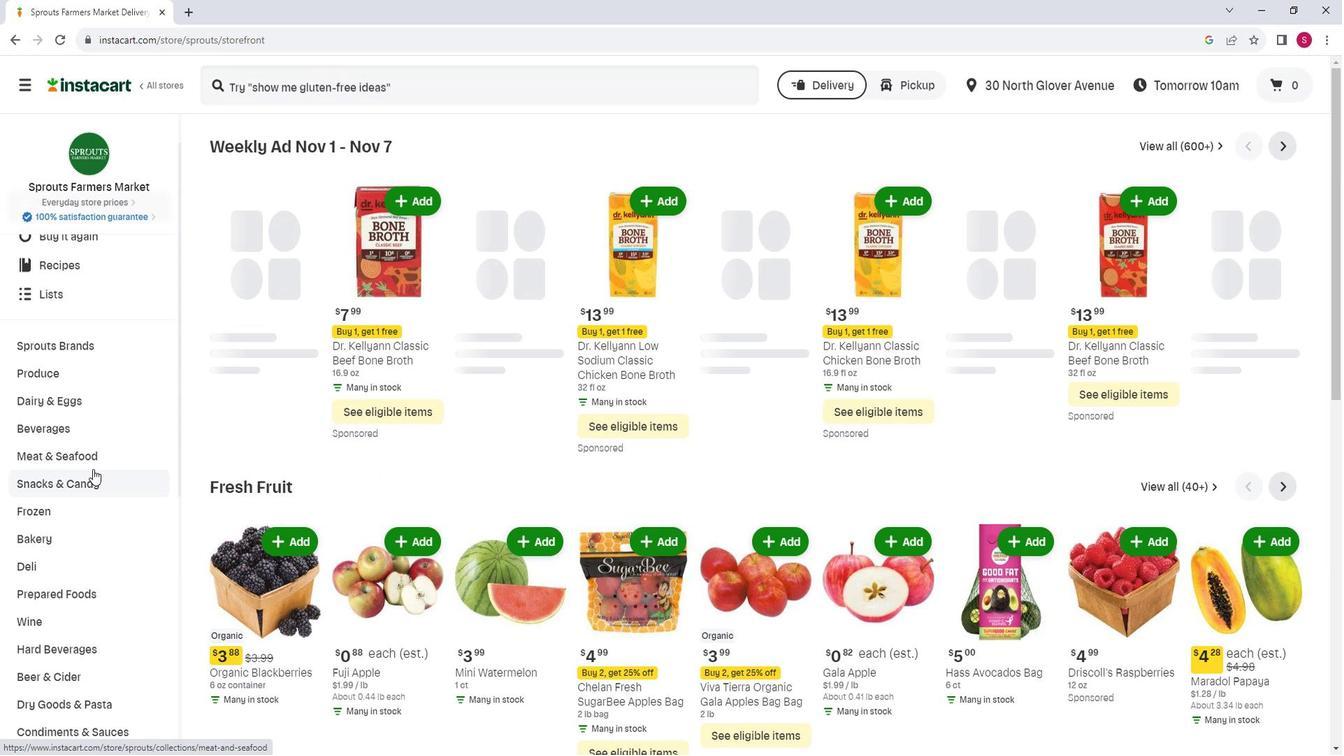 
Action: Mouse moved to (71, 667)
Screenshot: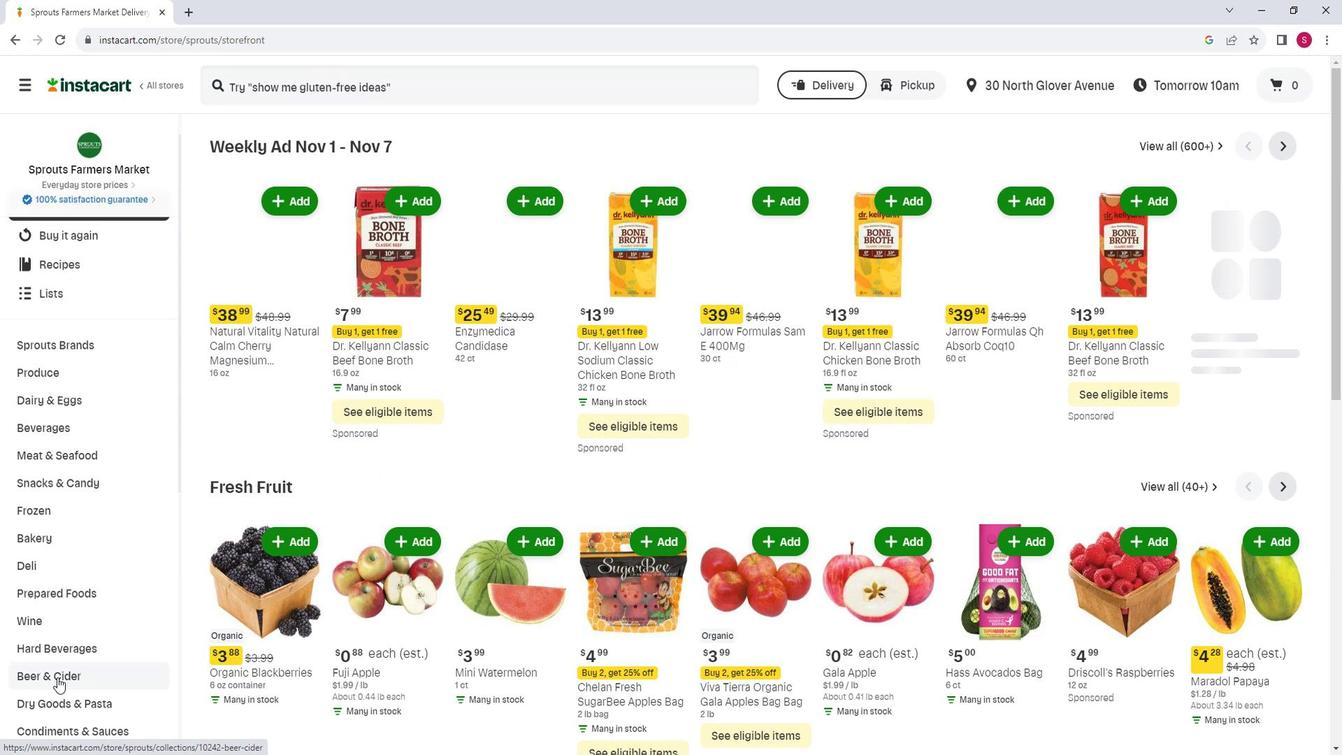 
Action: Mouse pressed left at (71, 667)
Screenshot: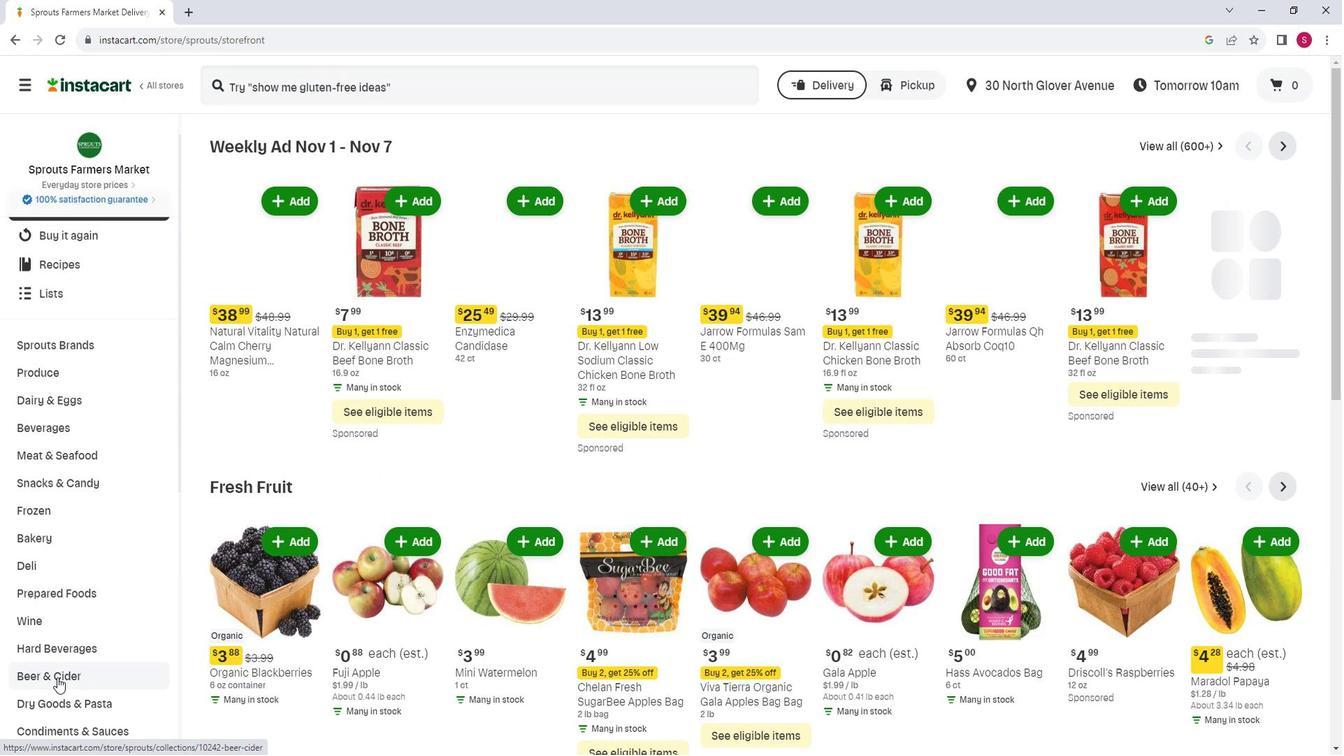 
Action: Mouse moved to (458, 188)
Screenshot: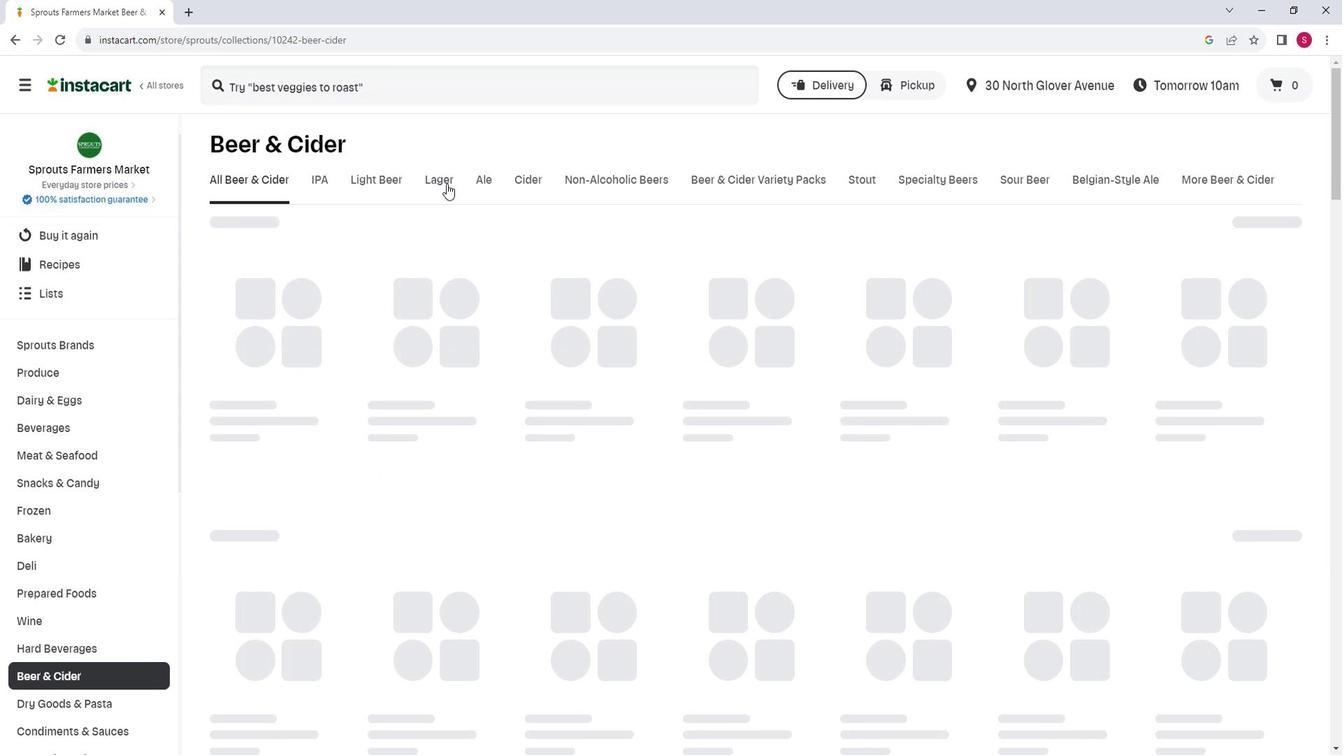 
Action: Mouse pressed left at (458, 188)
Screenshot: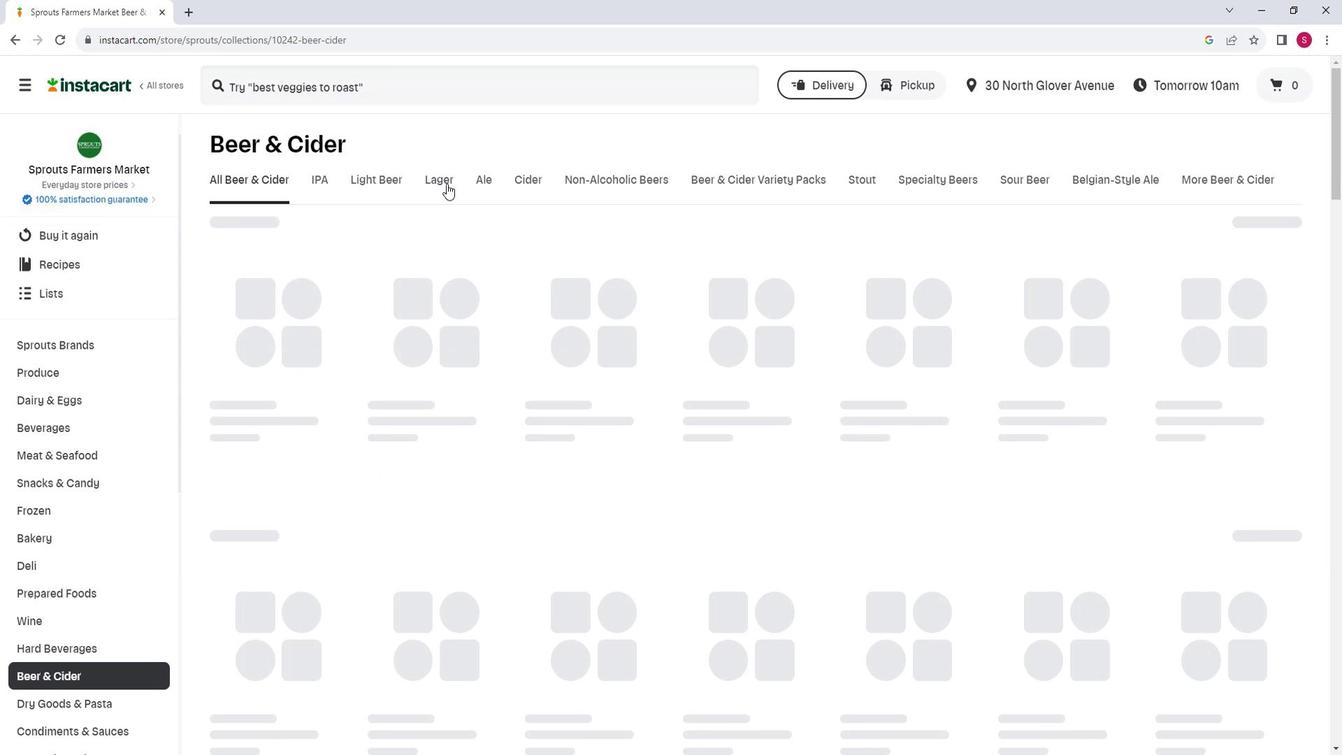 
Action: Mouse moved to (465, 255)
Screenshot: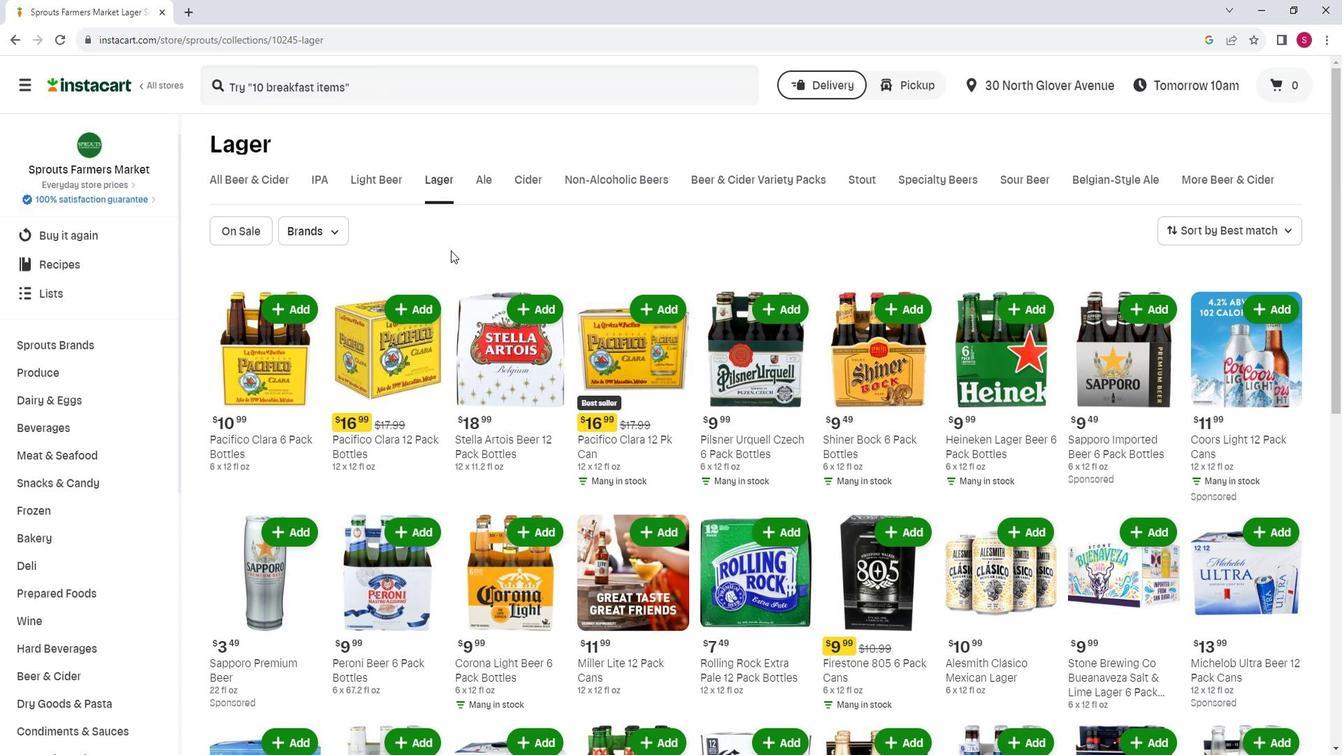 
Action: Mouse scrolled (465, 254) with delta (0, 0)
Screenshot: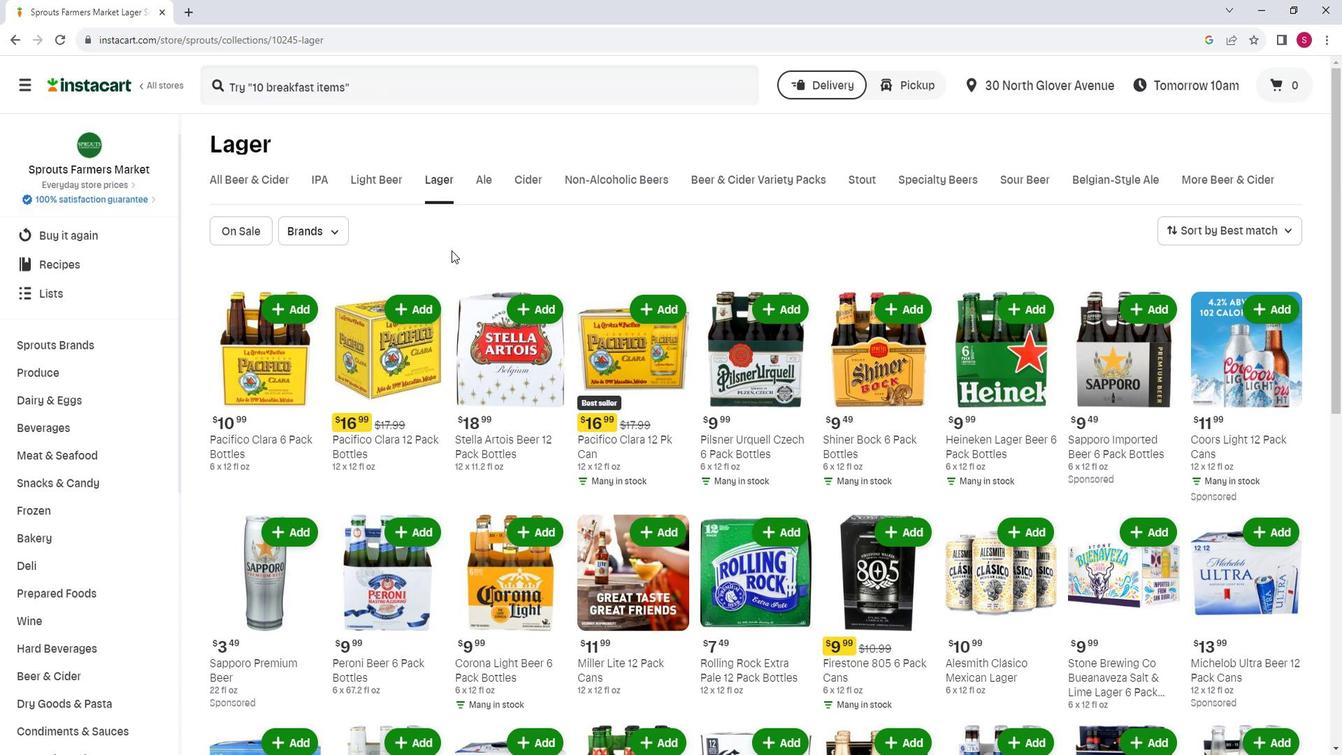 
Action: Mouse moved to (778, 240)
Screenshot: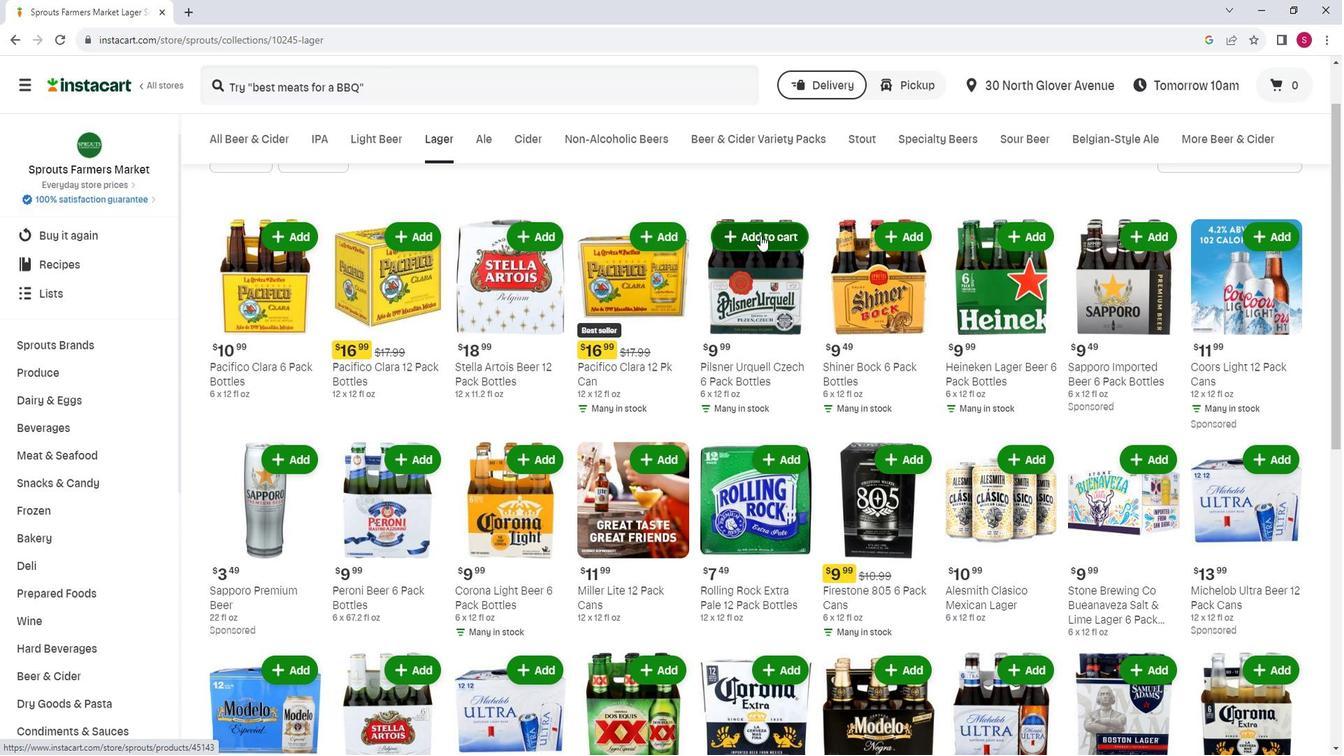 
Action: Mouse pressed left at (778, 240)
Screenshot: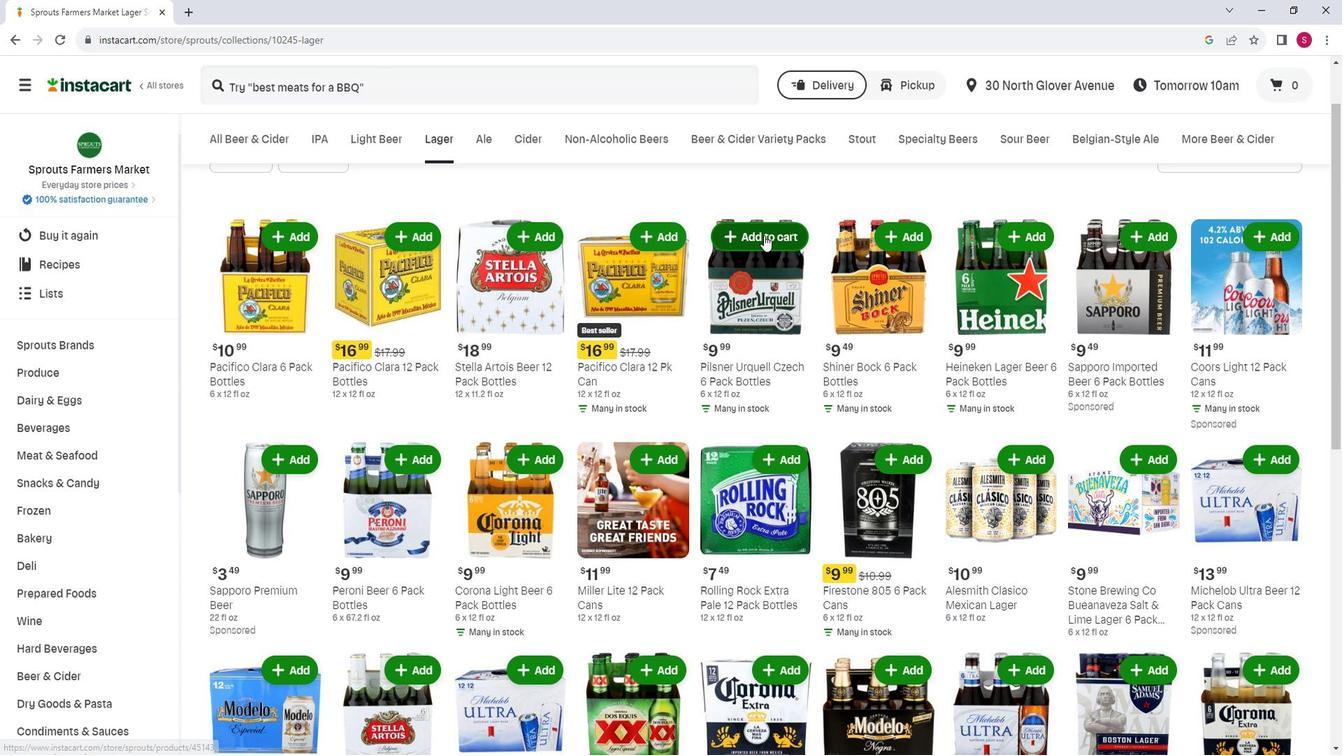 
Action: Mouse moved to (800, 204)
Screenshot: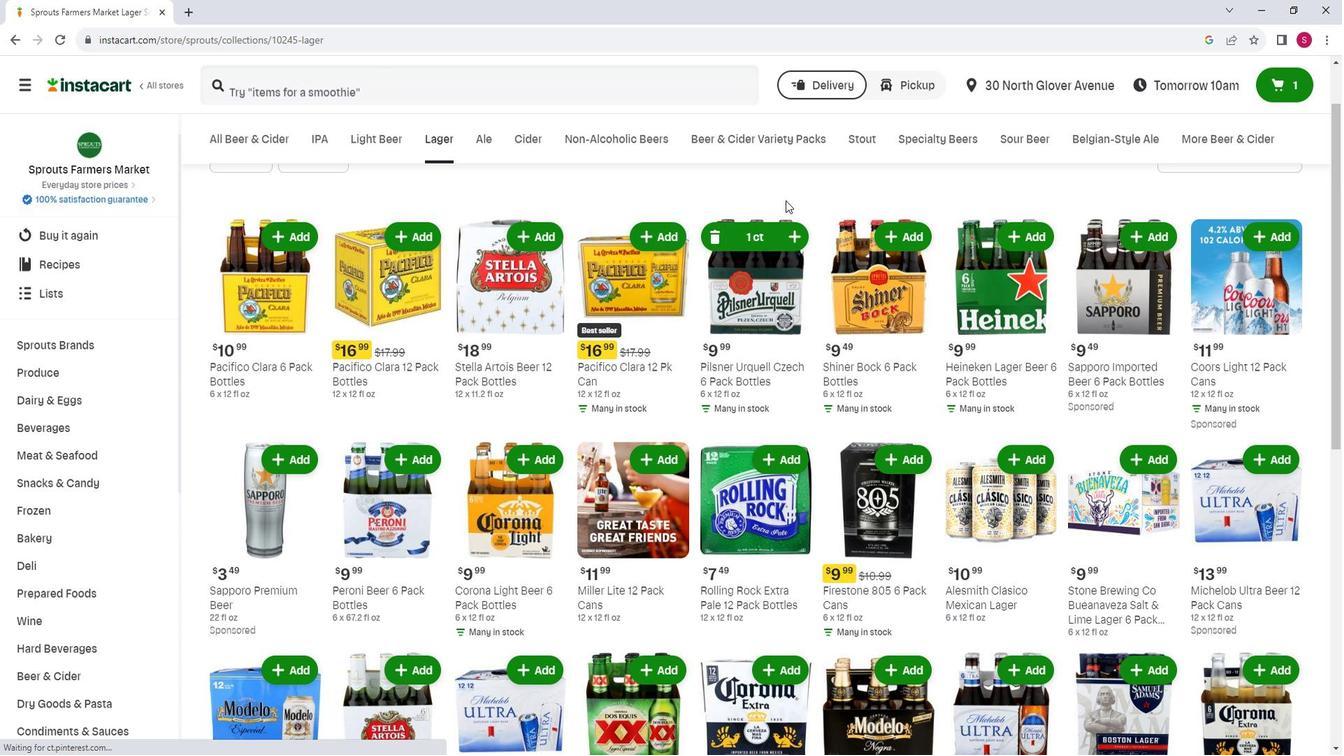 
